 Task: Open Card Merger and Acquisition Review in Board Training and Development to Workspace Customer Success and add a team member Softage.2@softage.net, a label Blue, a checklist E-book Publishing, an attachment from your computer, a color Blue and finally, add a card description 'Review and update company website SEO' and a comment 'We should approach this task with a sense of collaboration and teamwork, leveraging the strengths of each team member to achieve success.'. Add a start date 'Jan 02, 1900' with a due date 'Jan 09, 1900'
Action: Mouse moved to (61, 373)
Screenshot: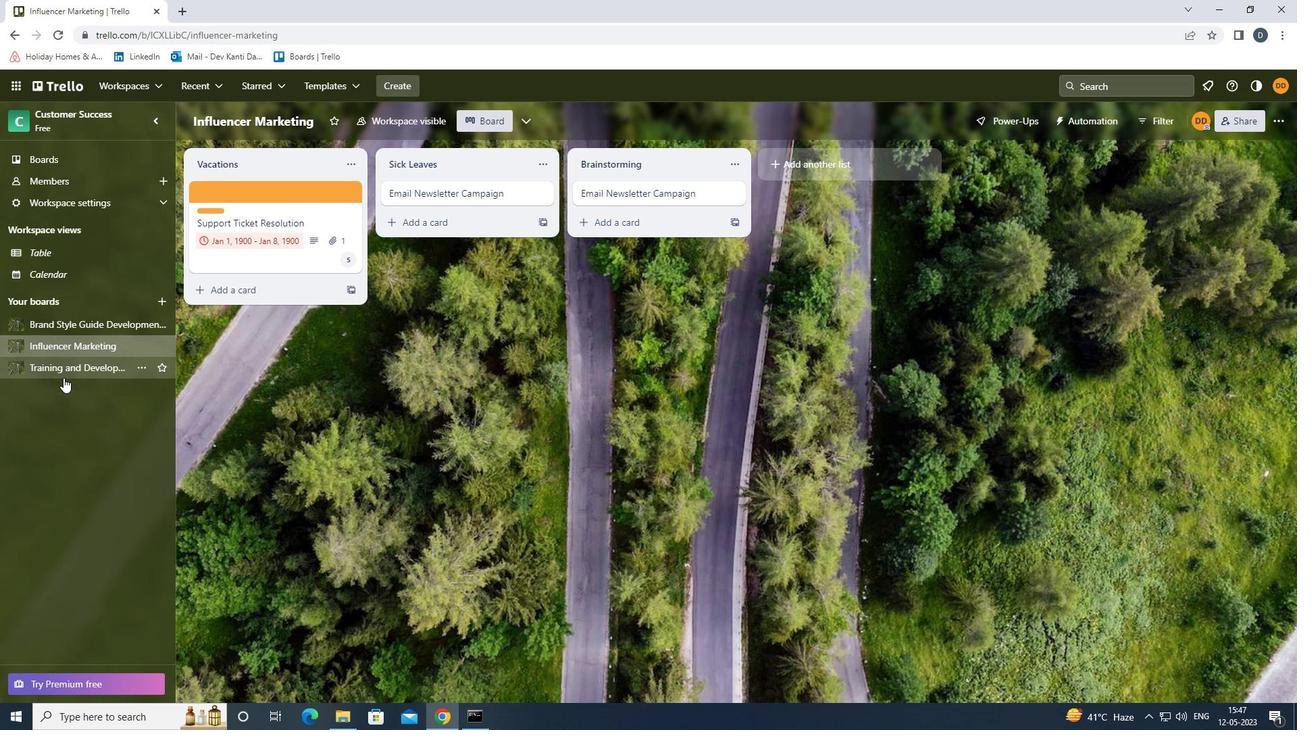 
Action: Mouse pressed left at (61, 373)
Screenshot: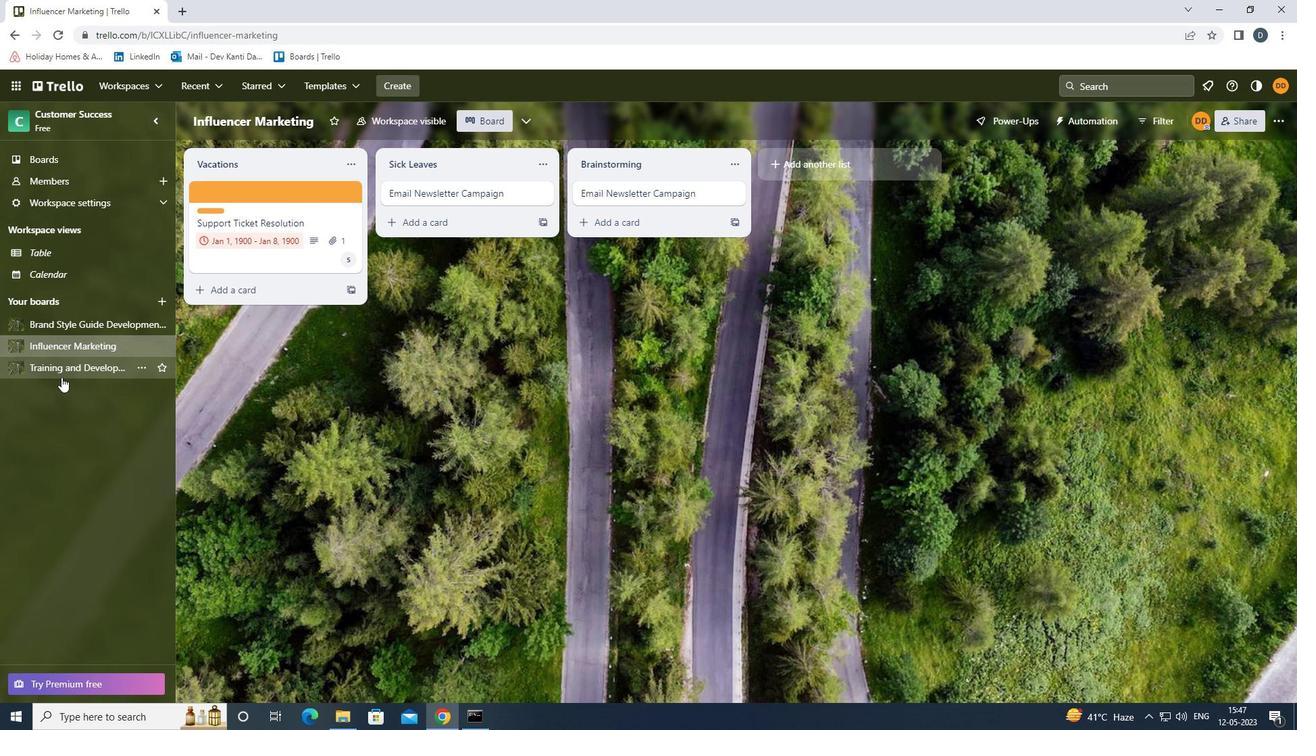 
Action: Mouse moved to (257, 194)
Screenshot: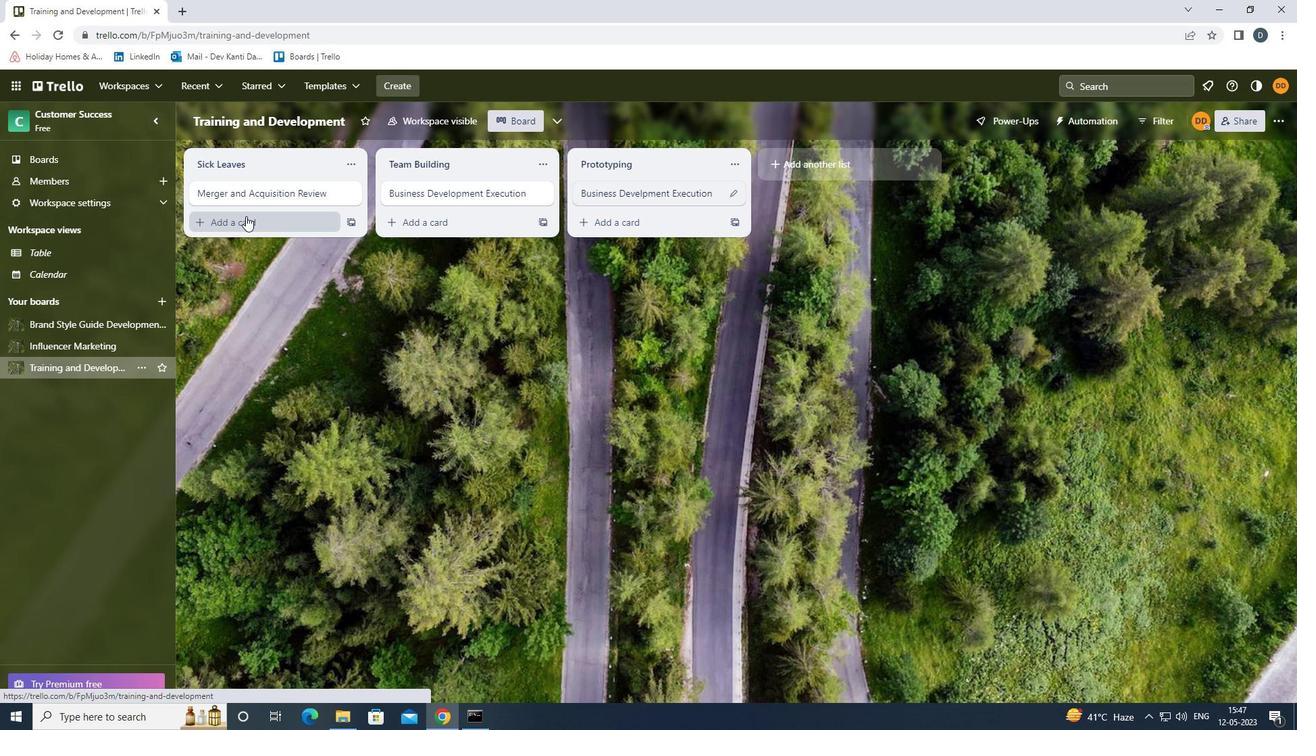 
Action: Mouse pressed left at (257, 194)
Screenshot: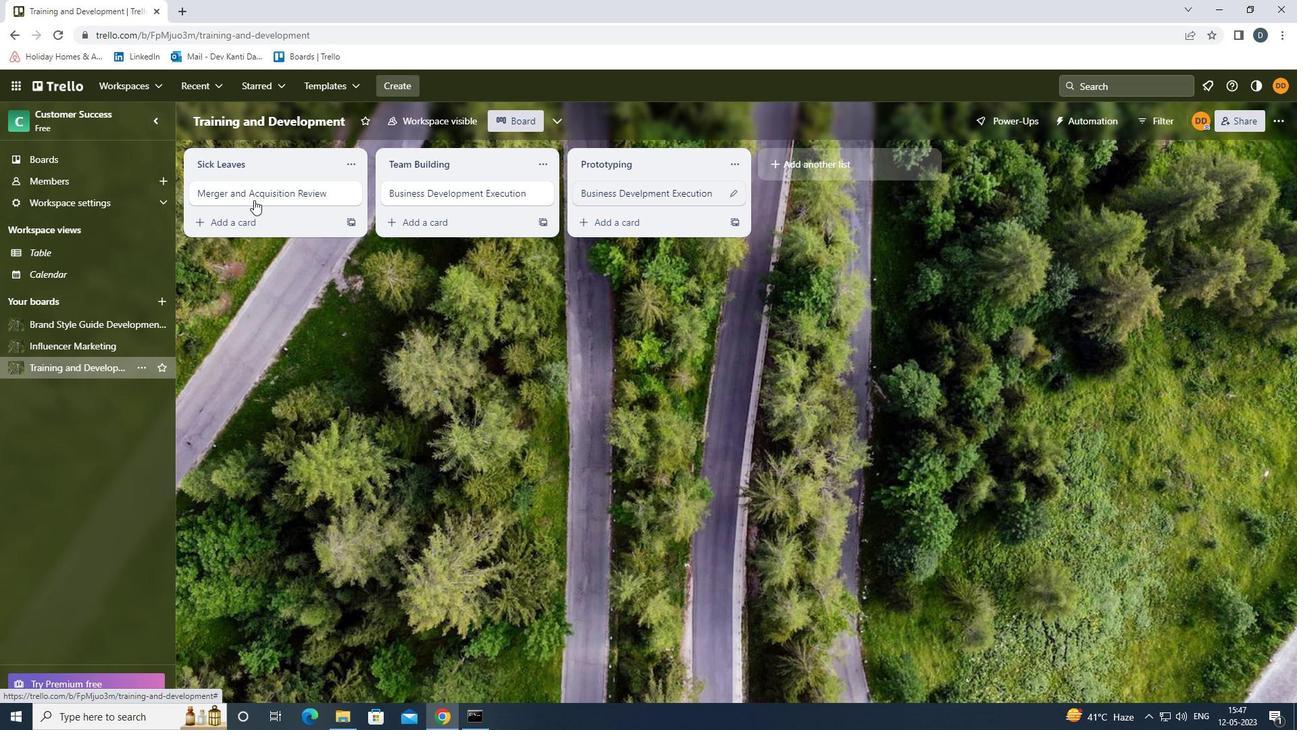 
Action: Mouse moved to (810, 188)
Screenshot: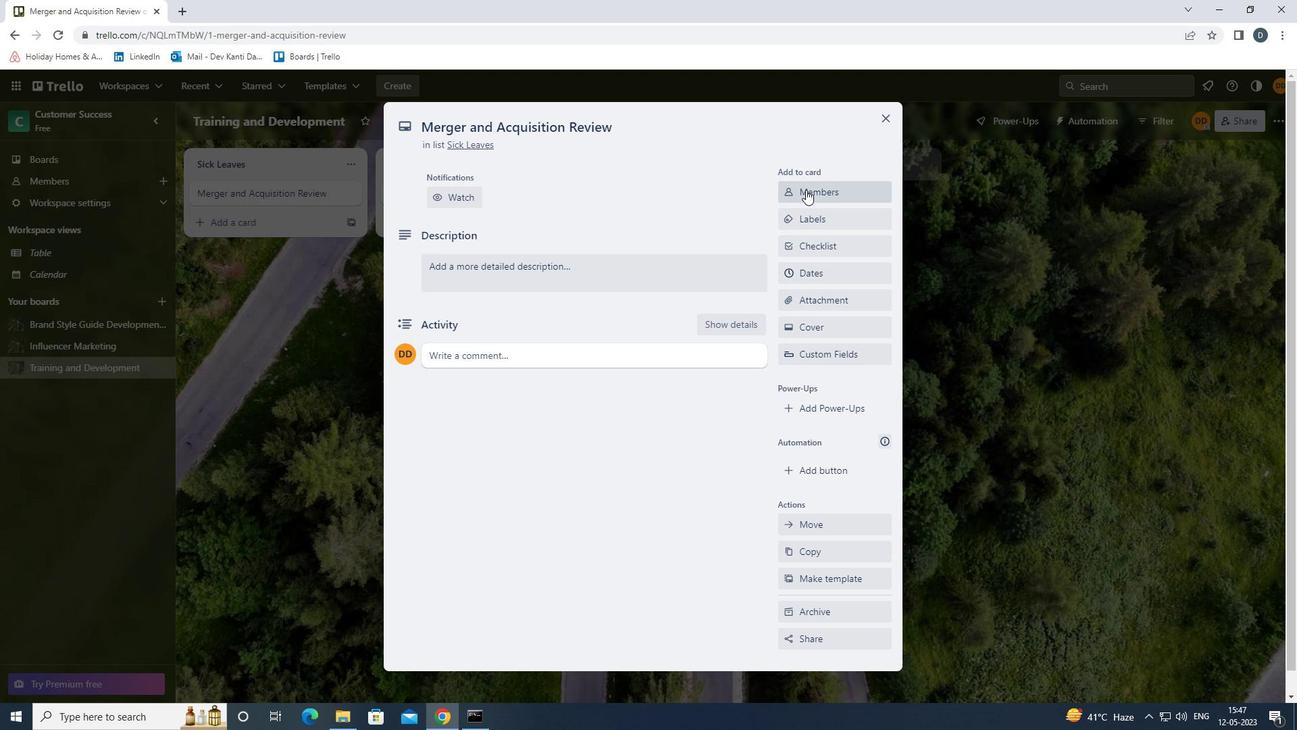 
Action: Mouse pressed left at (810, 188)
Screenshot: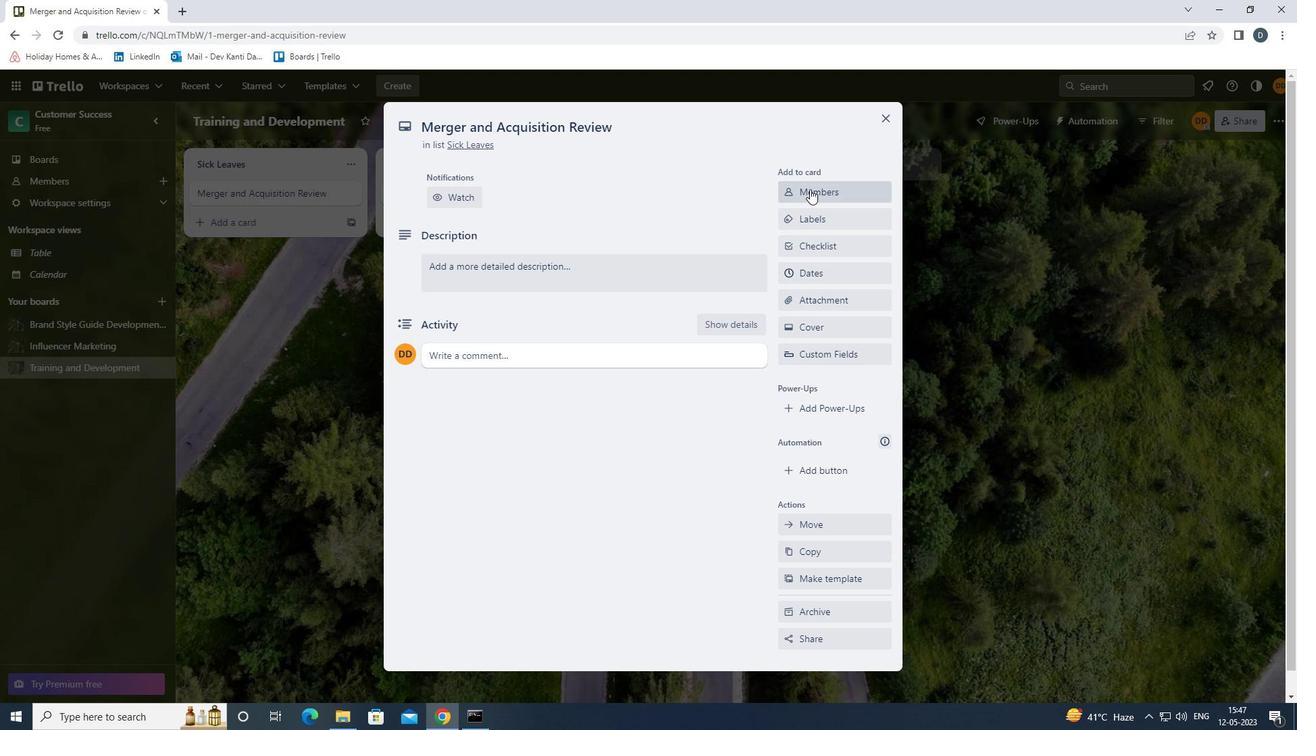 
Action: Mouse moved to (805, 187)
Screenshot: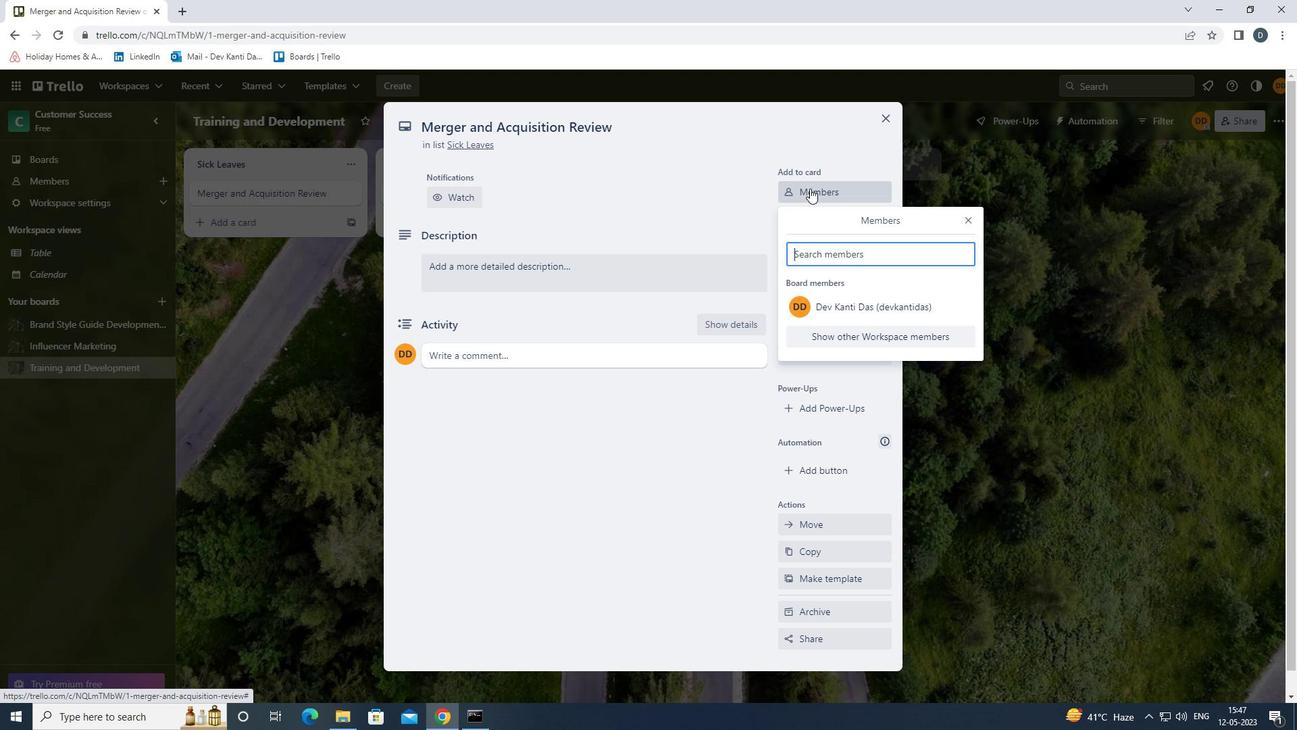 
Action: Key pressed <Key.shift>SOFTAGE.2<Key.shift><Key.shift><Key.shift><Key.shift>@SOFTAGE.NET
Screenshot: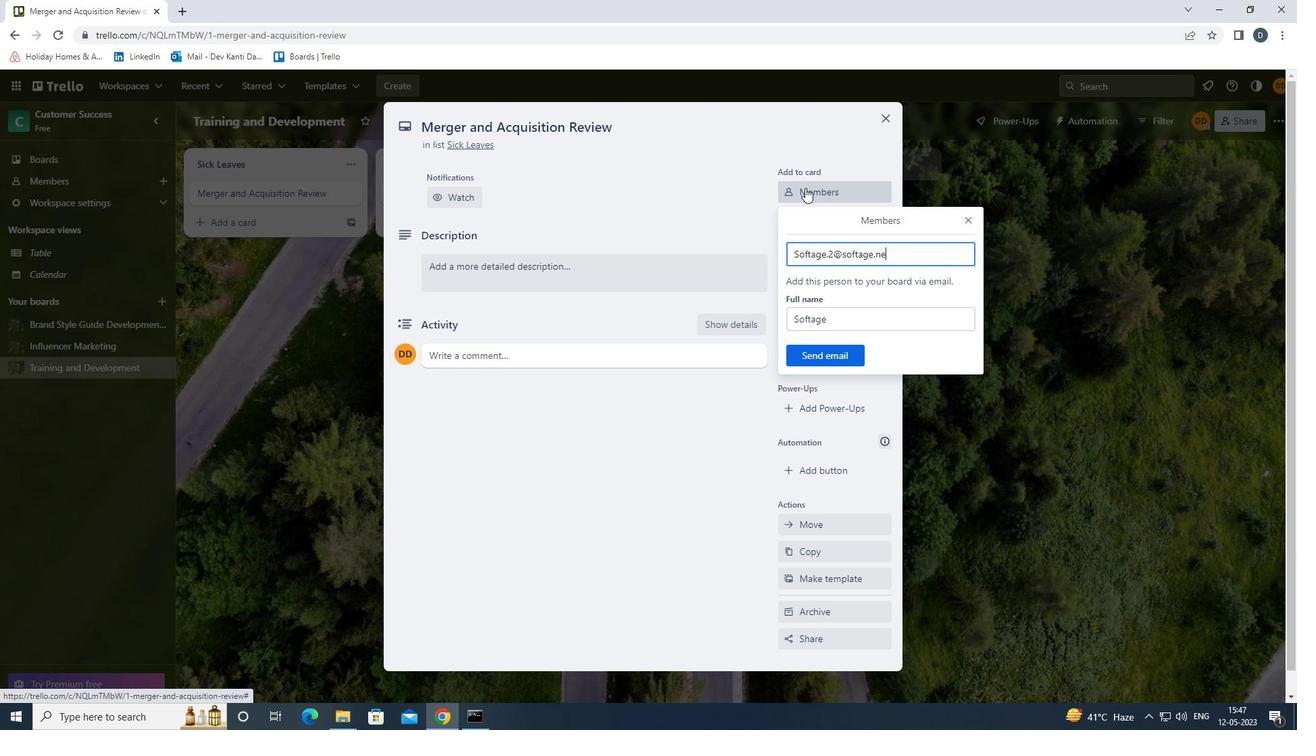 
Action: Mouse moved to (842, 350)
Screenshot: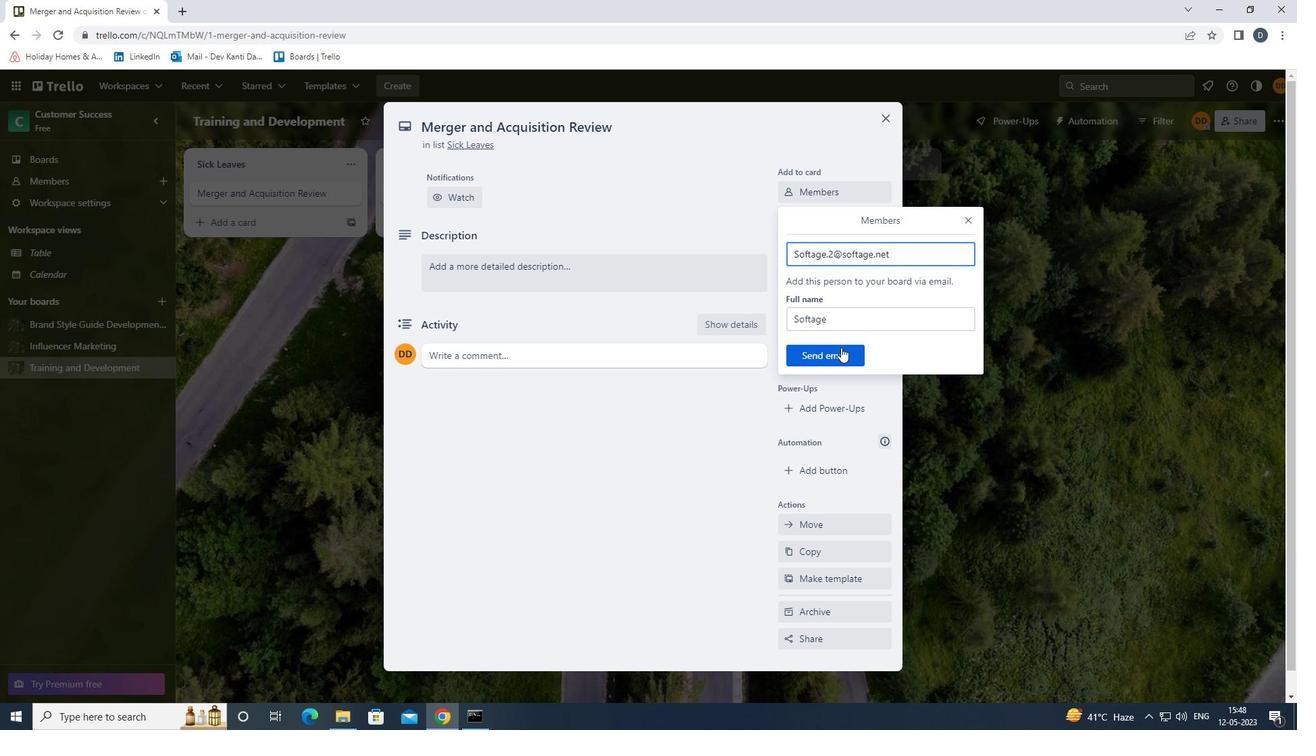 
Action: Mouse pressed left at (842, 350)
Screenshot: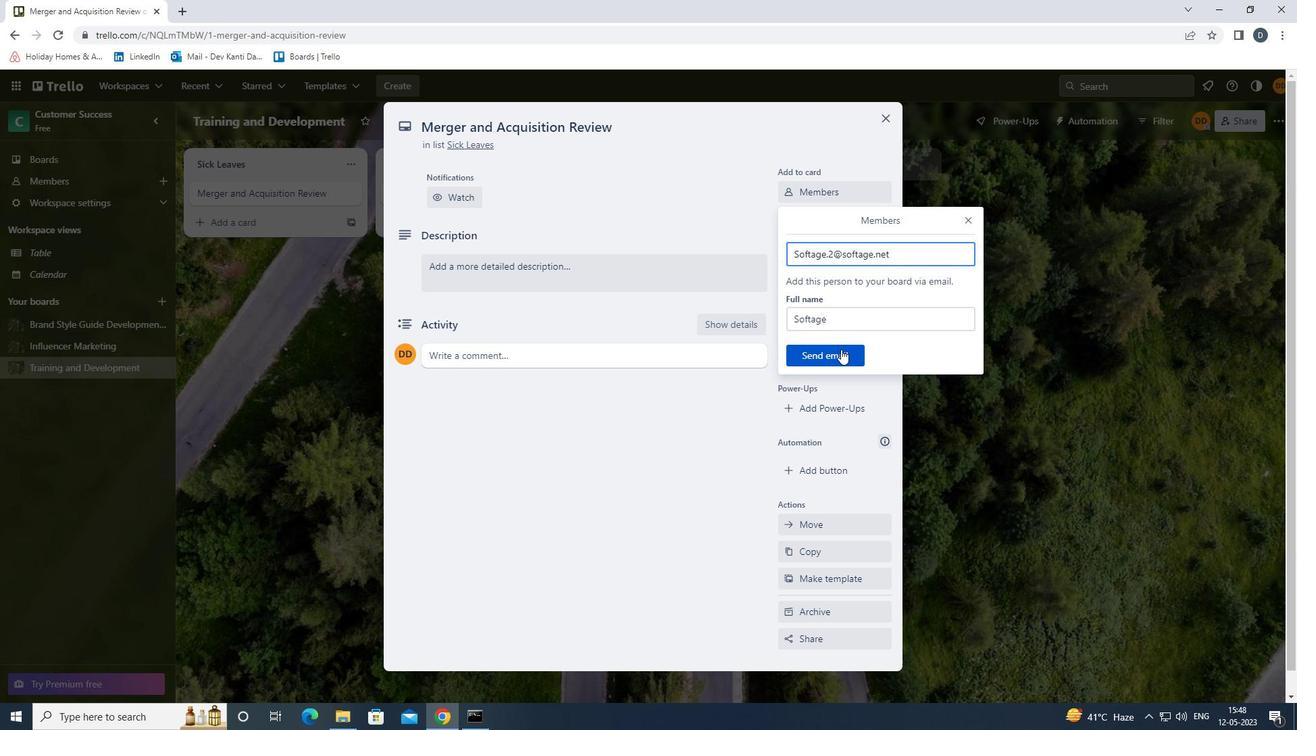 
Action: Mouse moved to (840, 225)
Screenshot: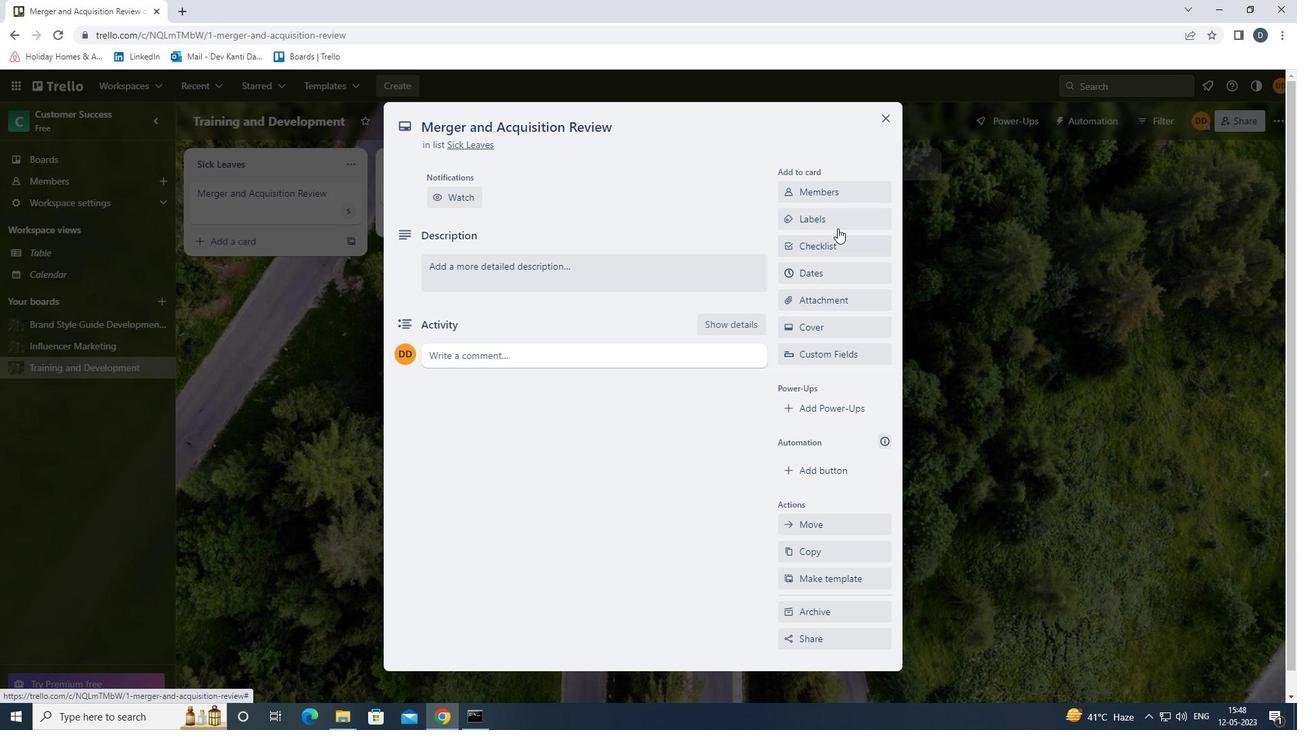 
Action: Mouse pressed left at (840, 225)
Screenshot: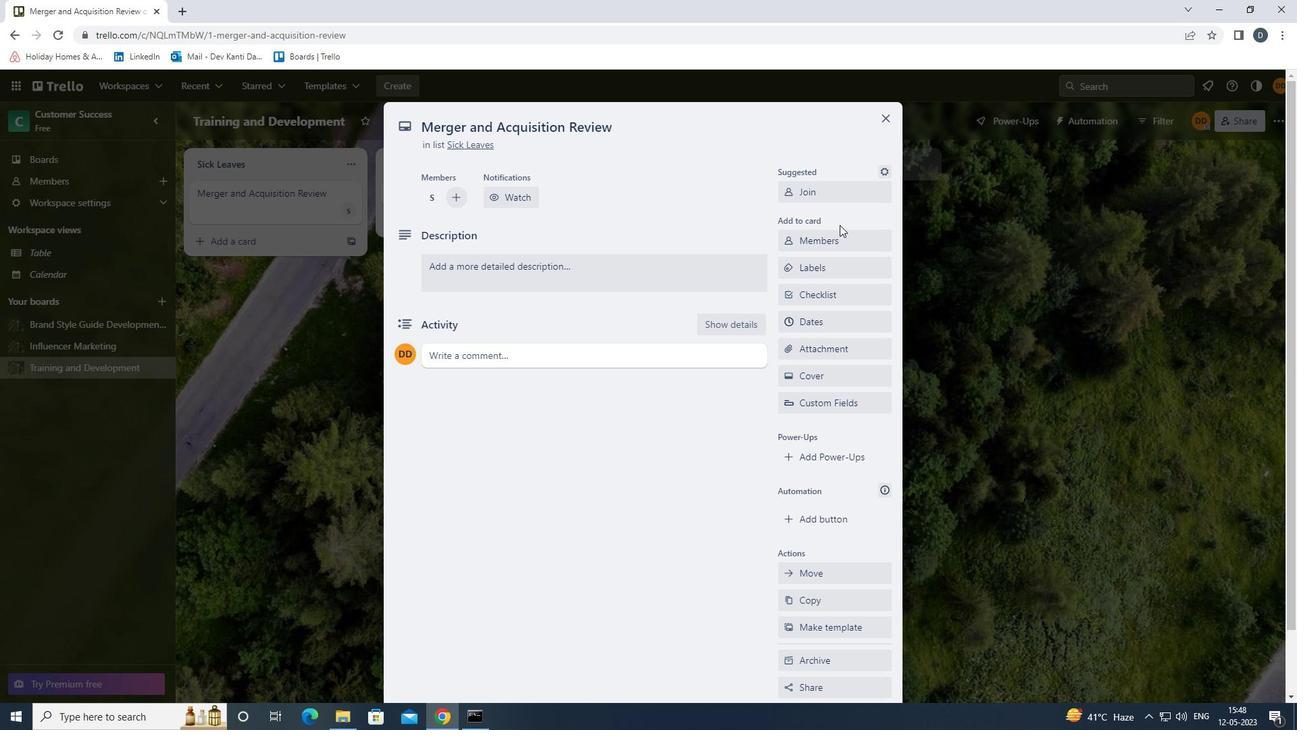 
Action: Mouse moved to (832, 263)
Screenshot: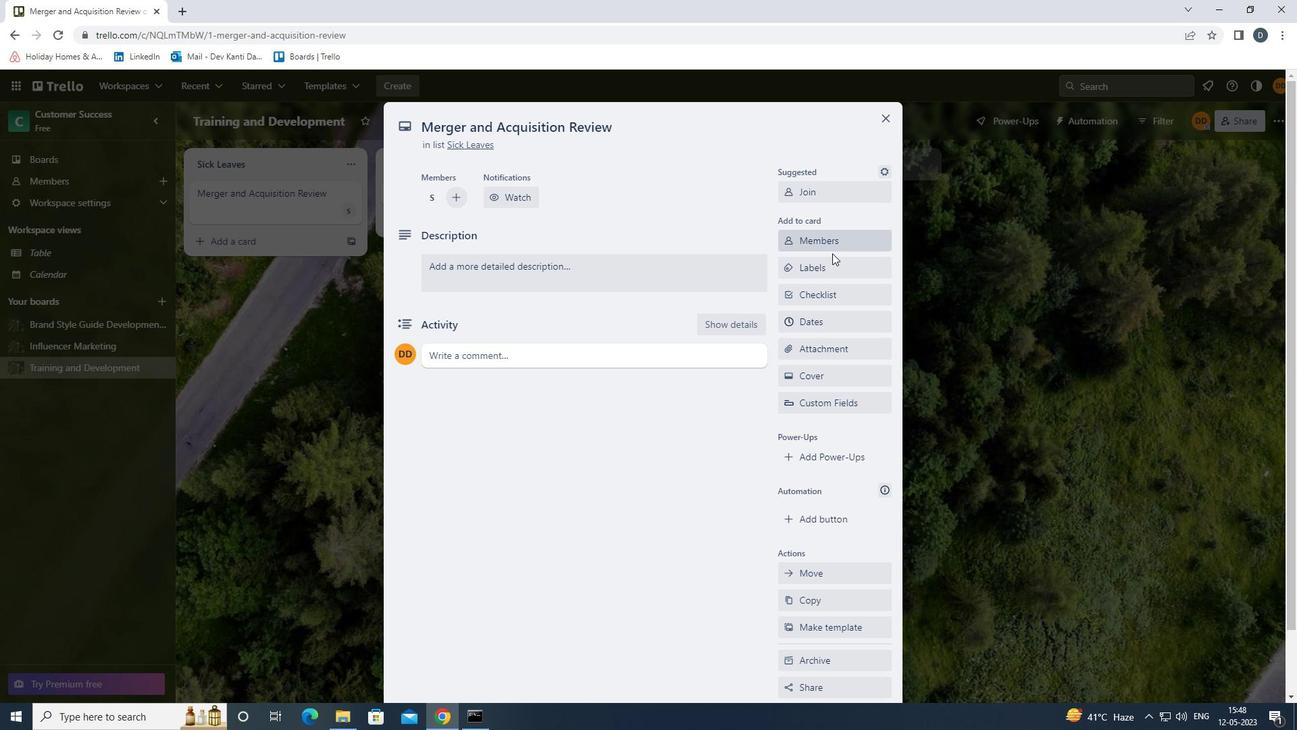 
Action: Mouse pressed left at (832, 263)
Screenshot: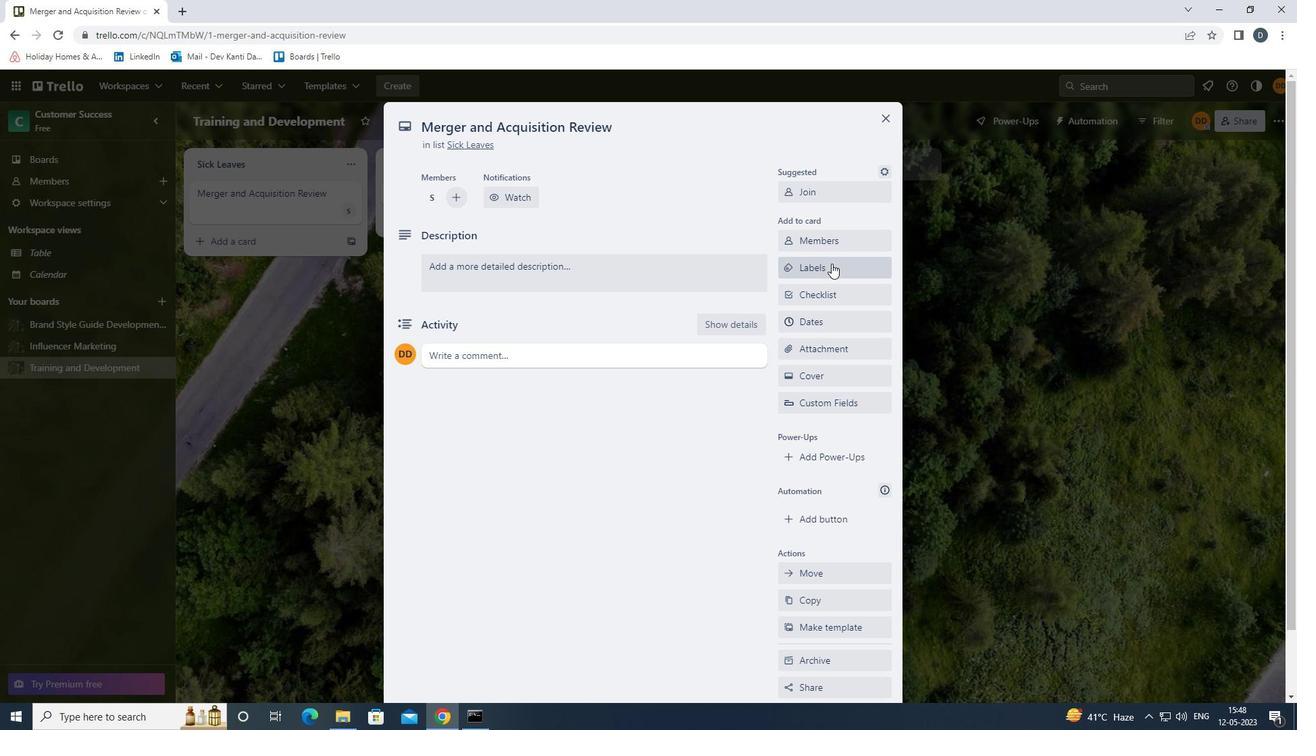 
Action: Mouse moved to (857, 495)
Screenshot: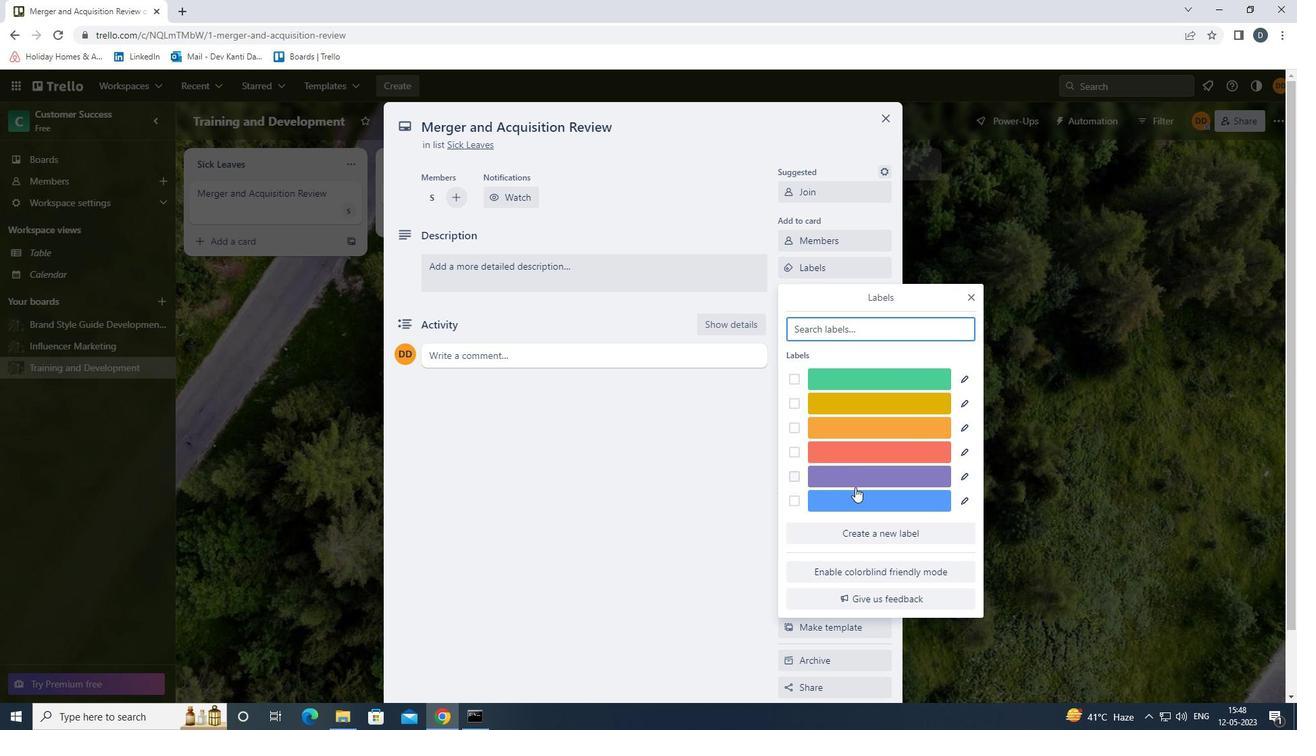 
Action: Mouse pressed left at (857, 495)
Screenshot: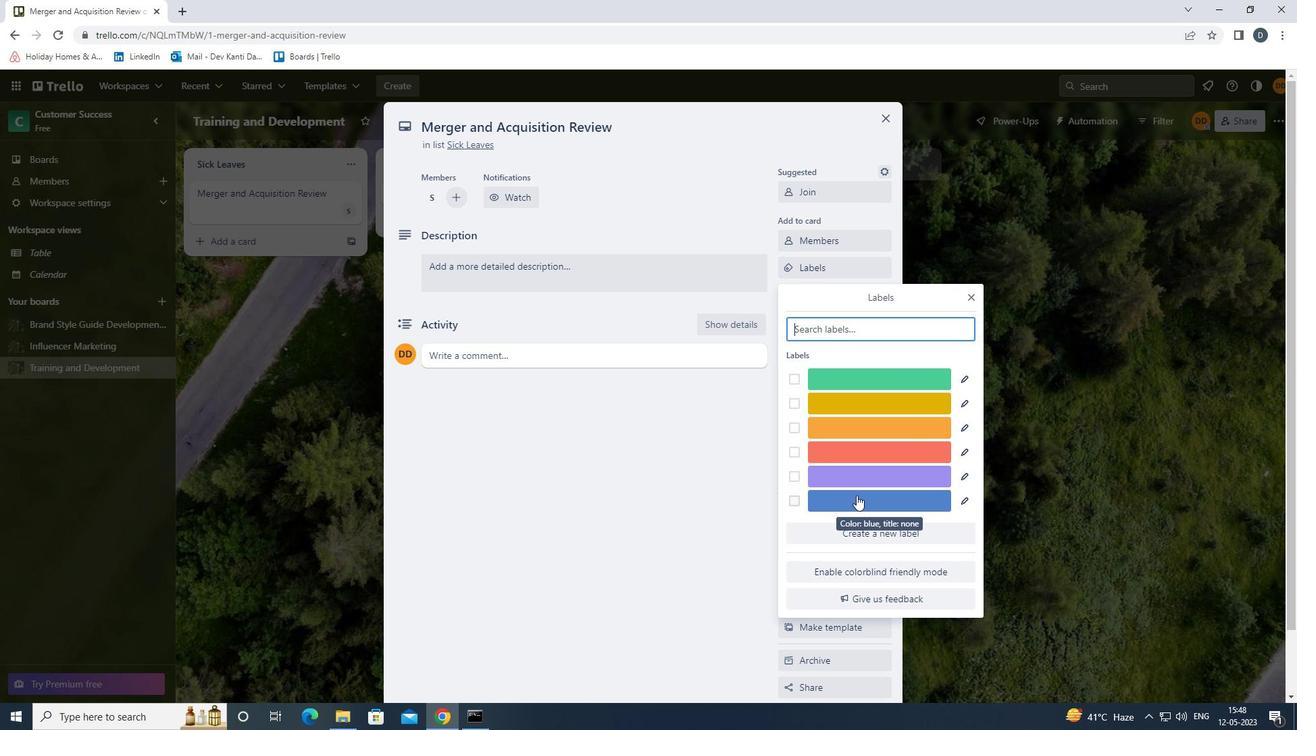 
Action: Mouse moved to (973, 300)
Screenshot: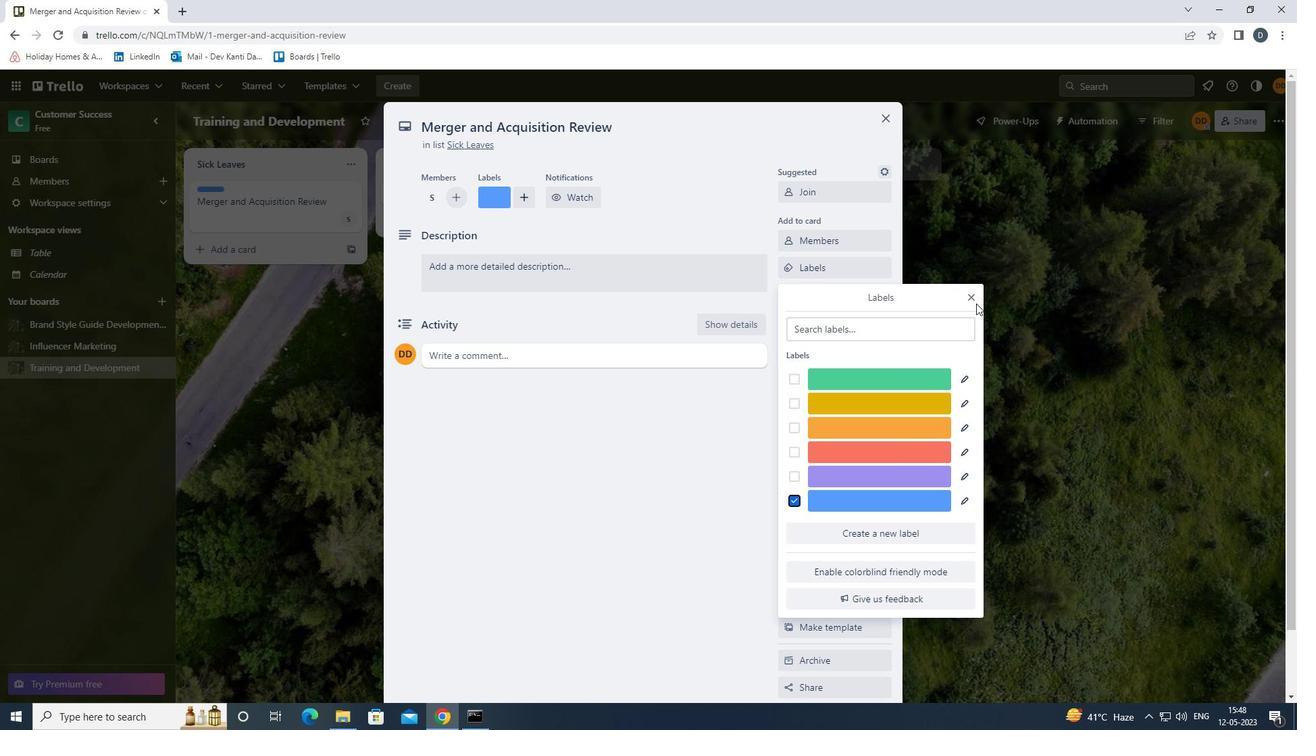 
Action: Mouse pressed left at (973, 300)
Screenshot: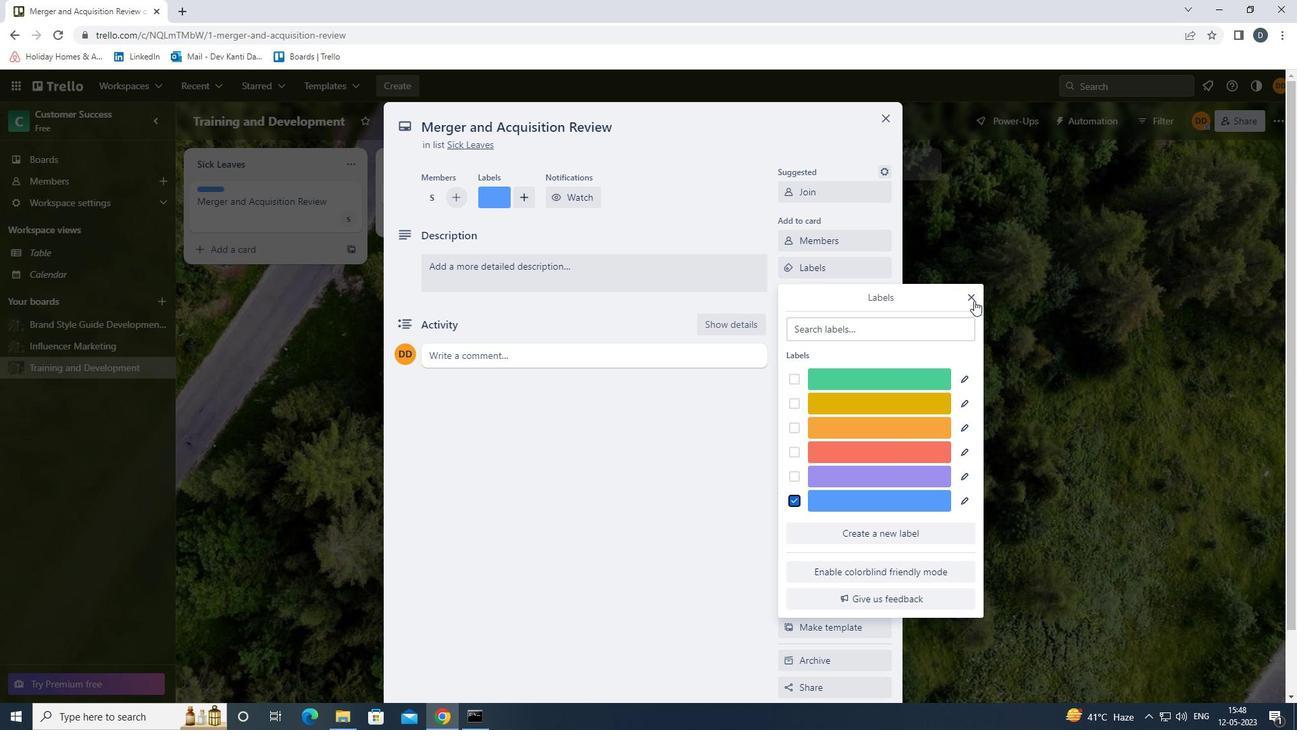 
Action: Mouse moved to (873, 299)
Screenshot: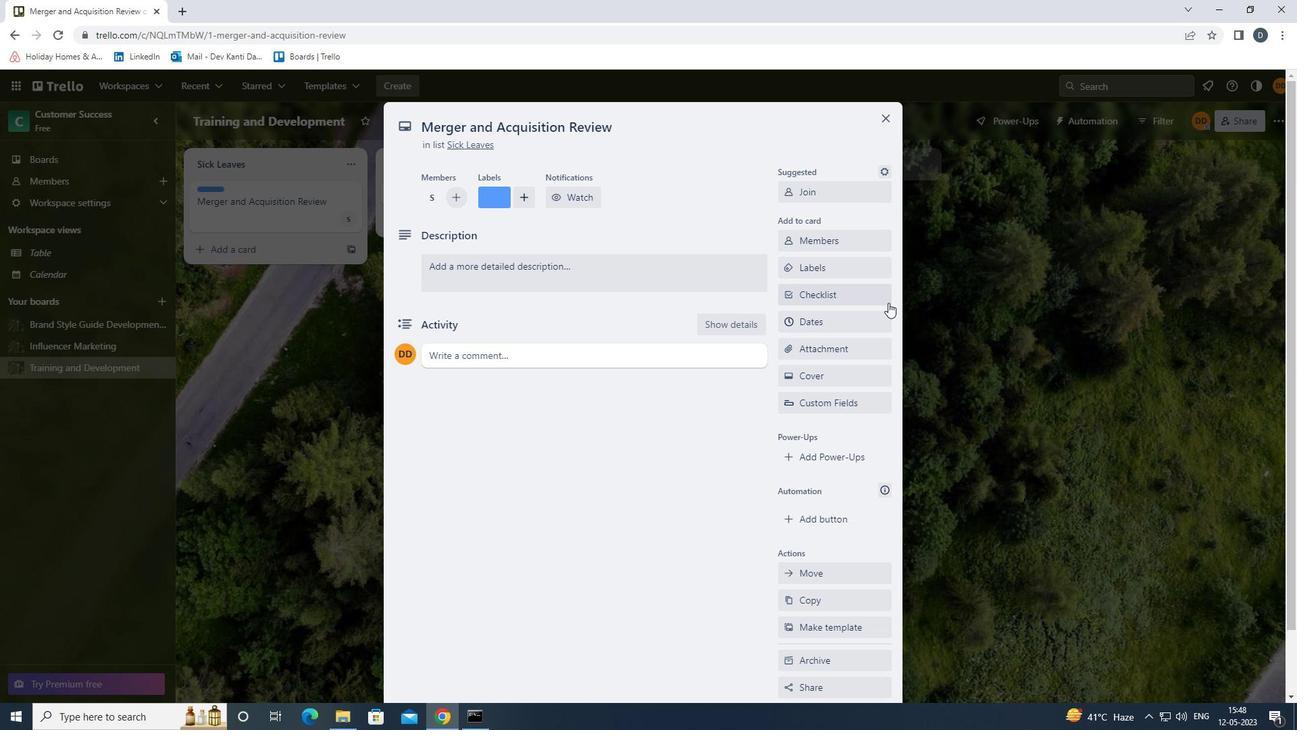 
Action: Mouse pressed left at (873, 299)
Screenshot: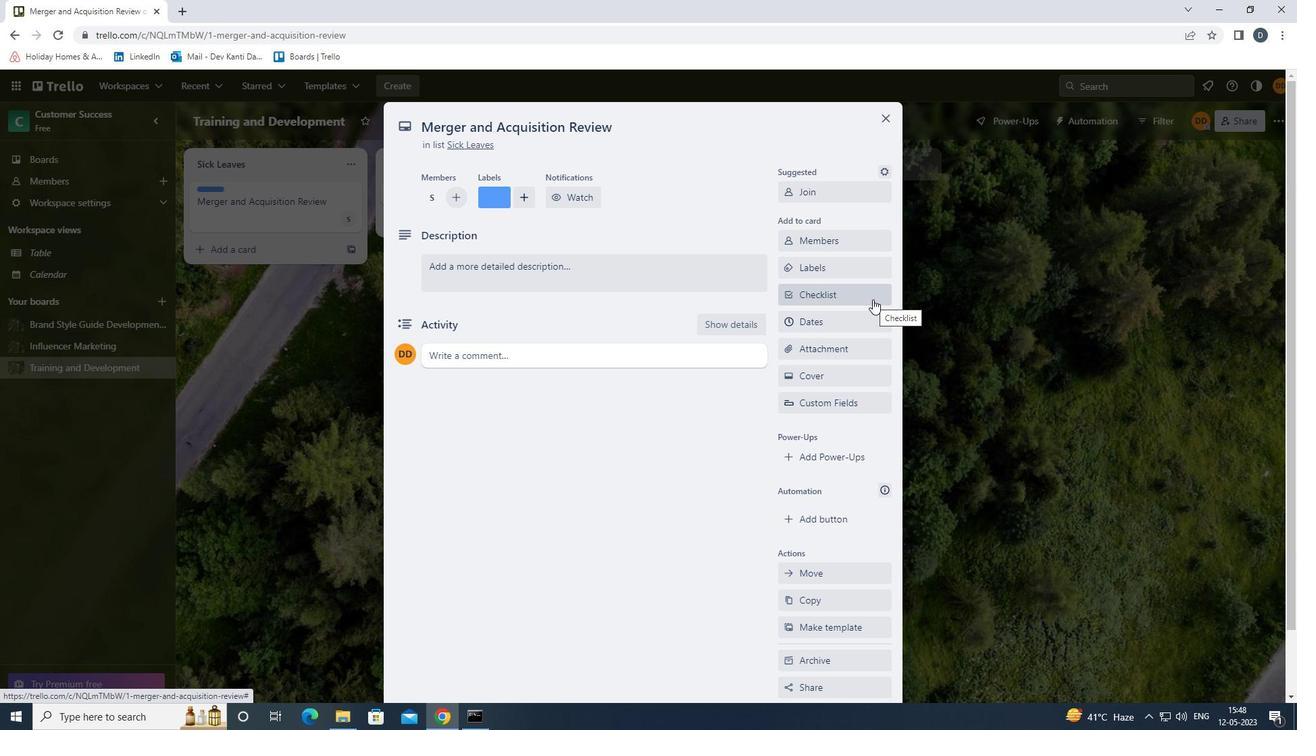 
Action: Key pressed <Key.shift><Key.shift><Key.shift><Key.shift><Key.shift><Key.shift><Key.shift><Key.shift><Key.shift><Key.shift><Key.shift>E-<Key.shift>BOK<Key.backspace>OK<Key.space><Key.shift>PUBLISHING<Key.enter>
Screenshot: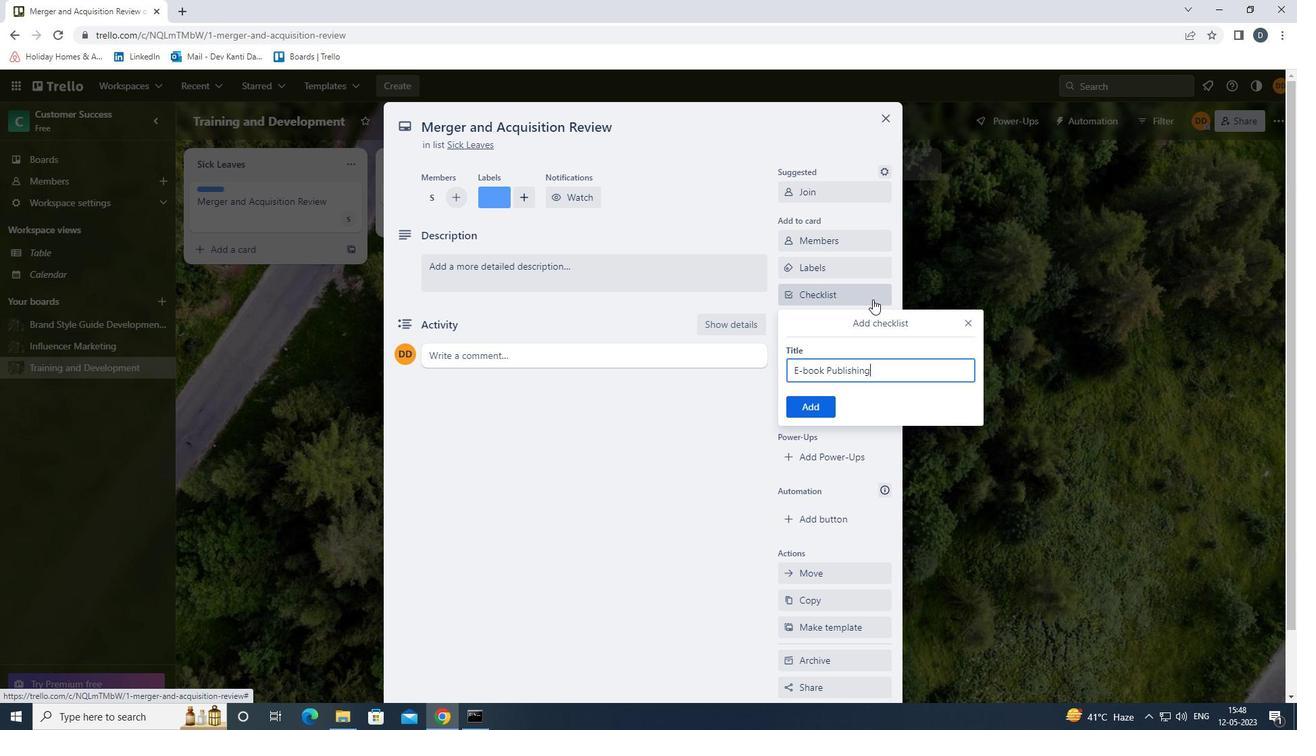 
Action: Mouse moved to (863, 350)
Screenshot: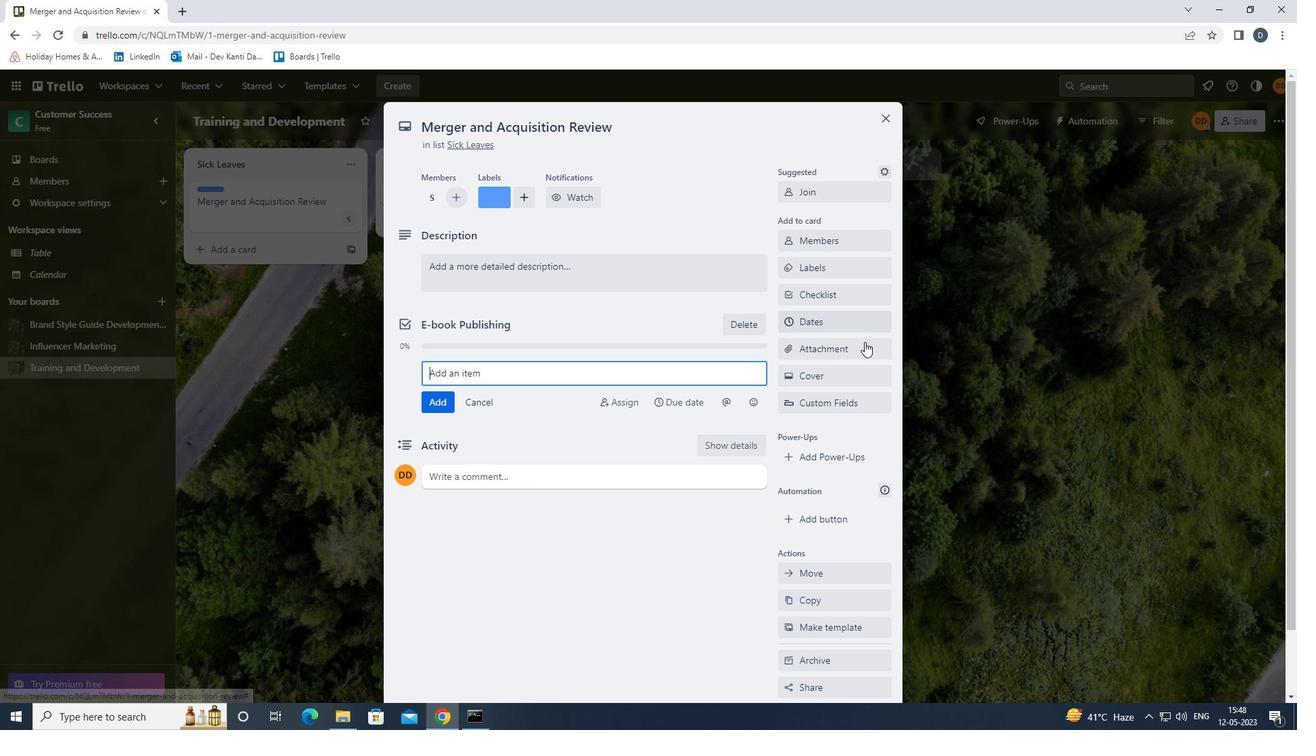 
Action: Mouse pressed left at (863, 350)
Screenshot: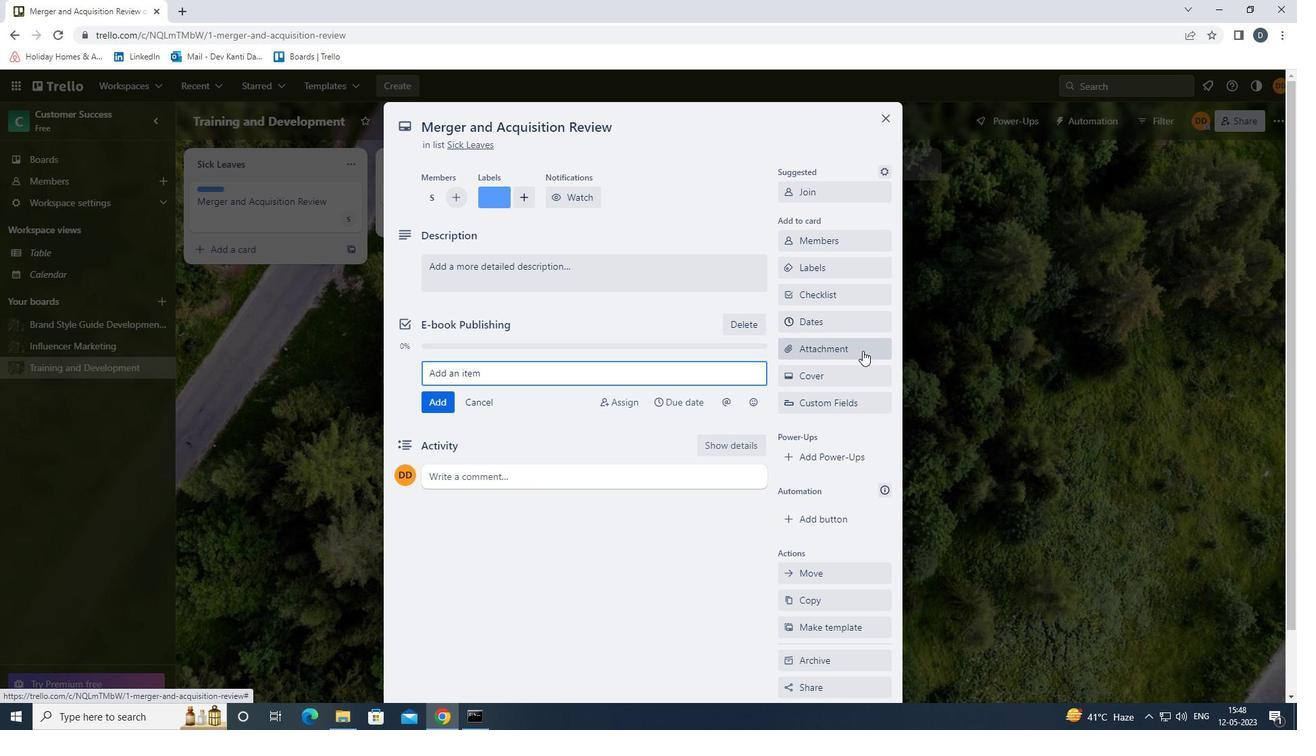 
Action: Mouse moved to (847, 406)
Screenshot: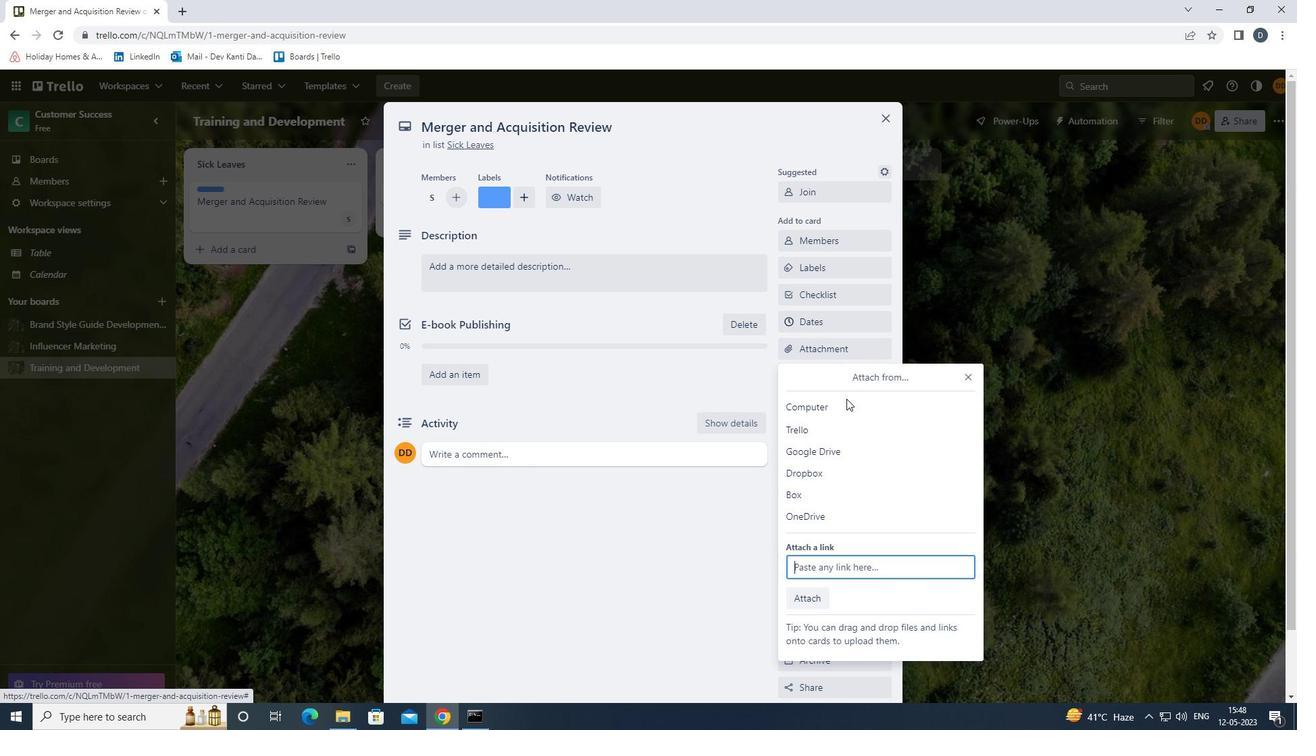 
Action: Mouse pressed left at (847, 406)
Screenshot: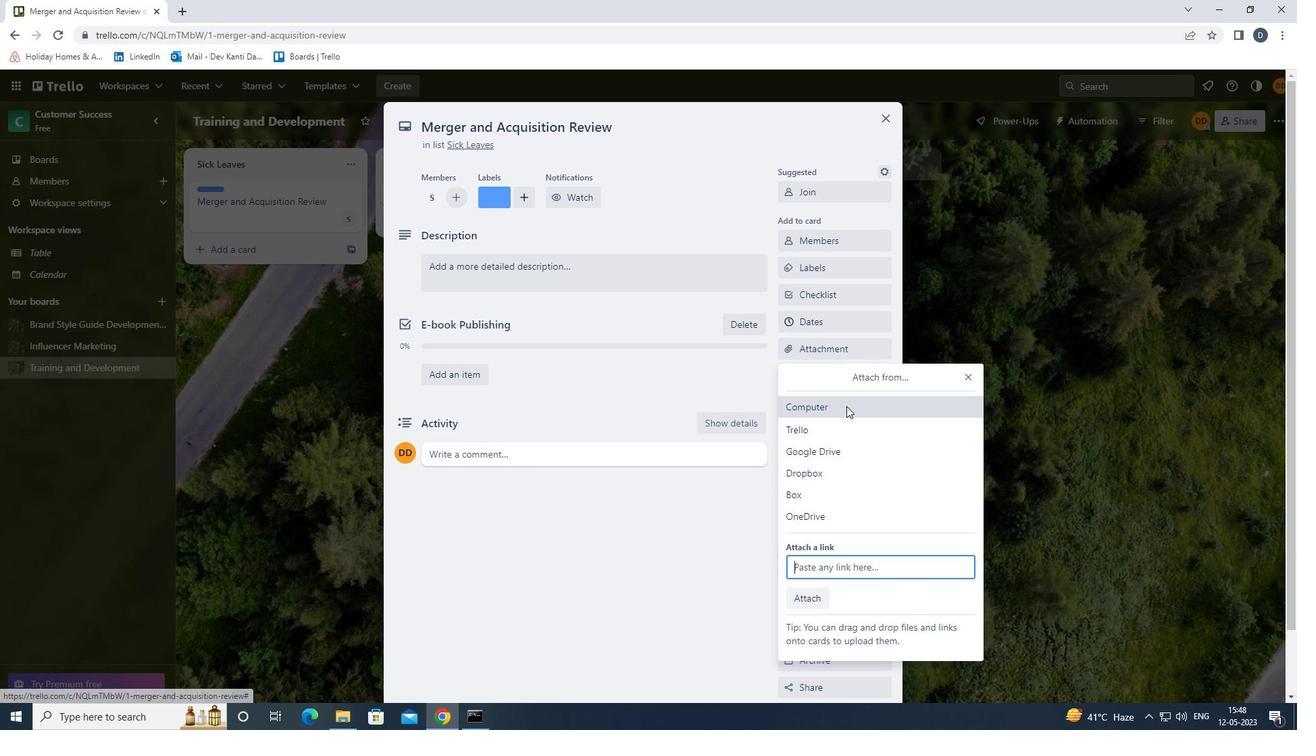 
Action: Mouse moved to (225, 153)
Screenshot: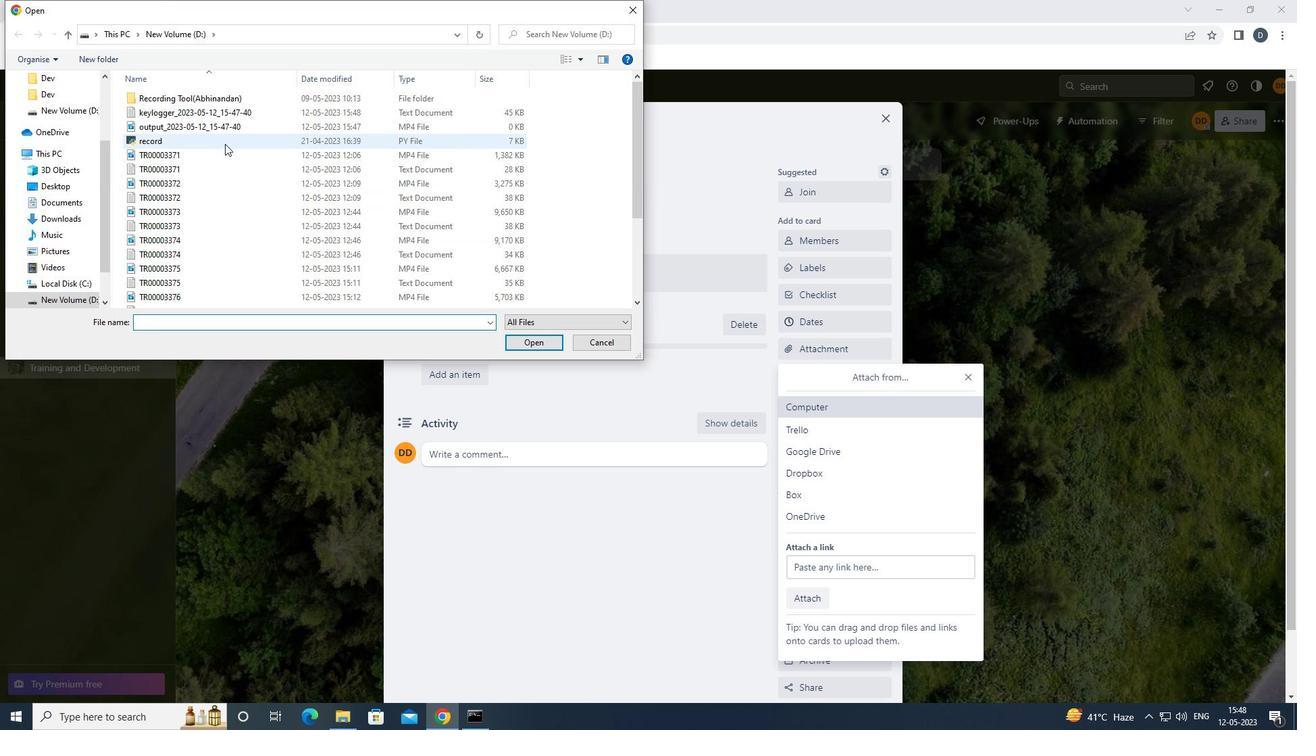 
Action: Mouse pressed left at (225, 153)
Screenshot: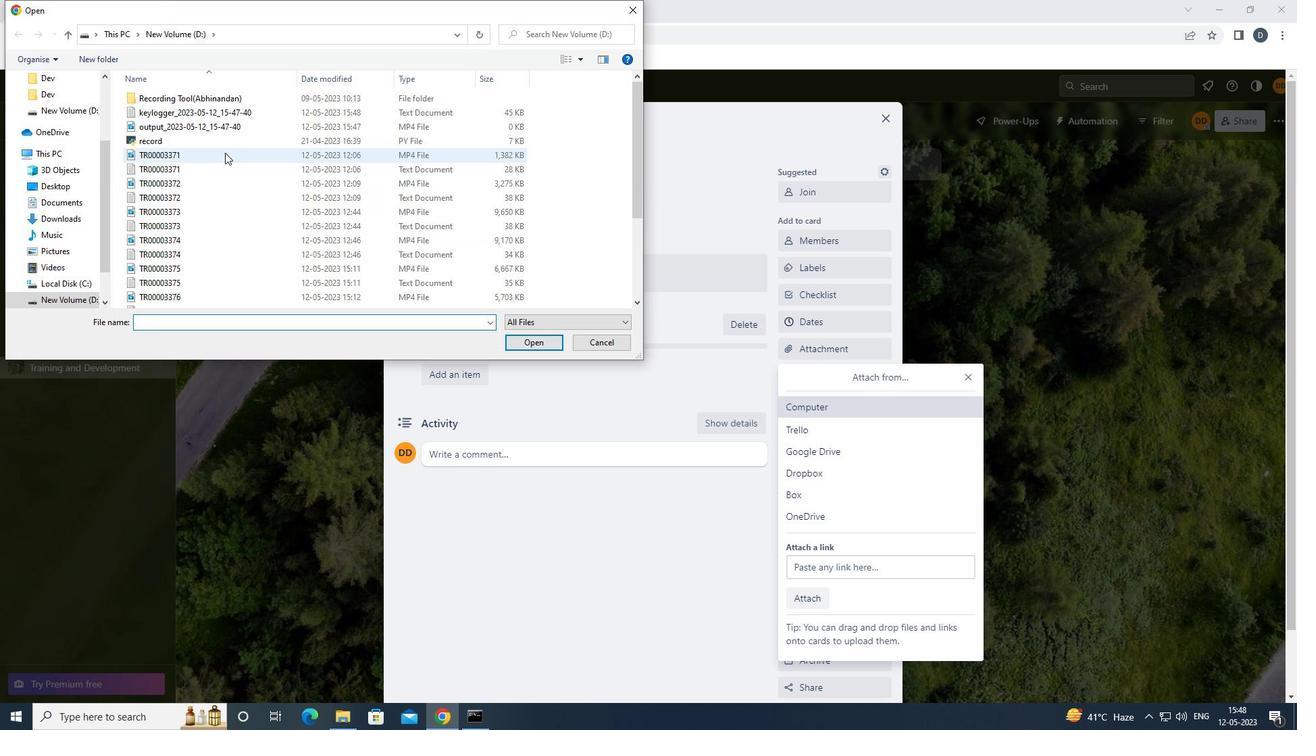 
Action: Mouse moved to (541, 347)
Screenshot: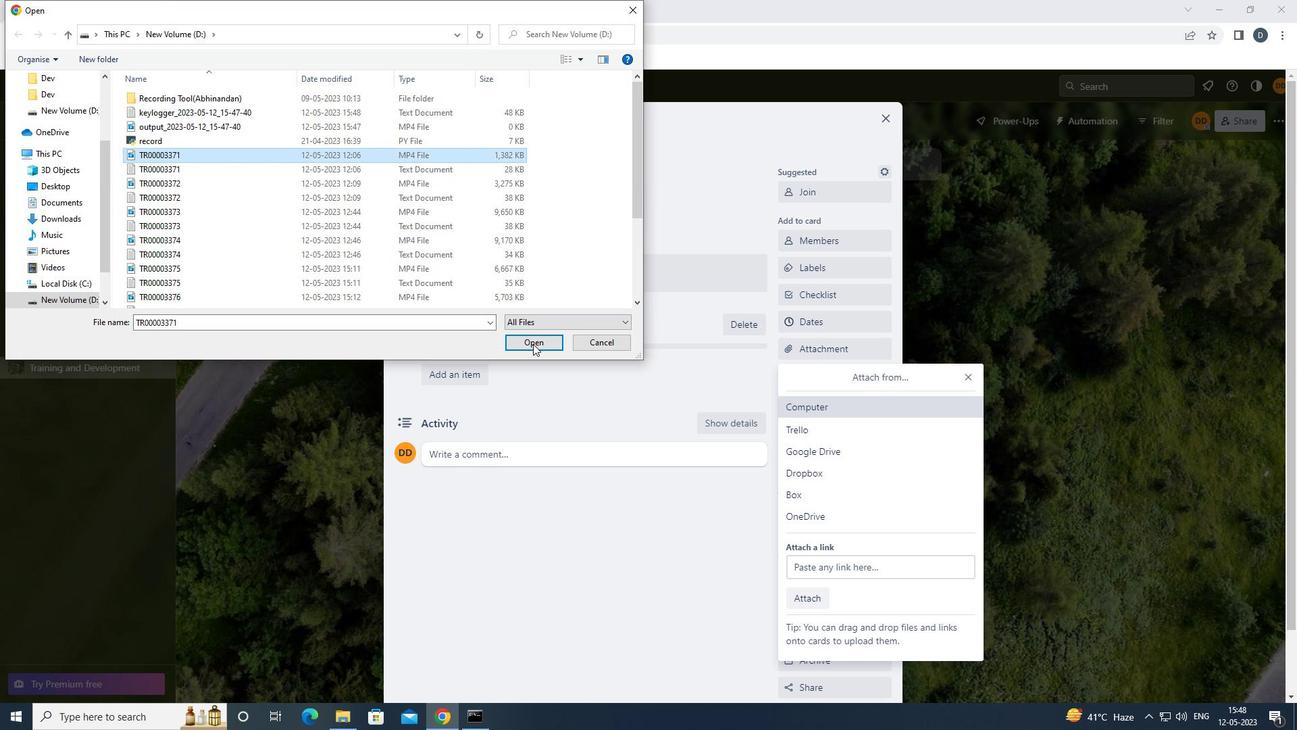 
Action: Mouse pressed left at (541, 347)
Screenshot: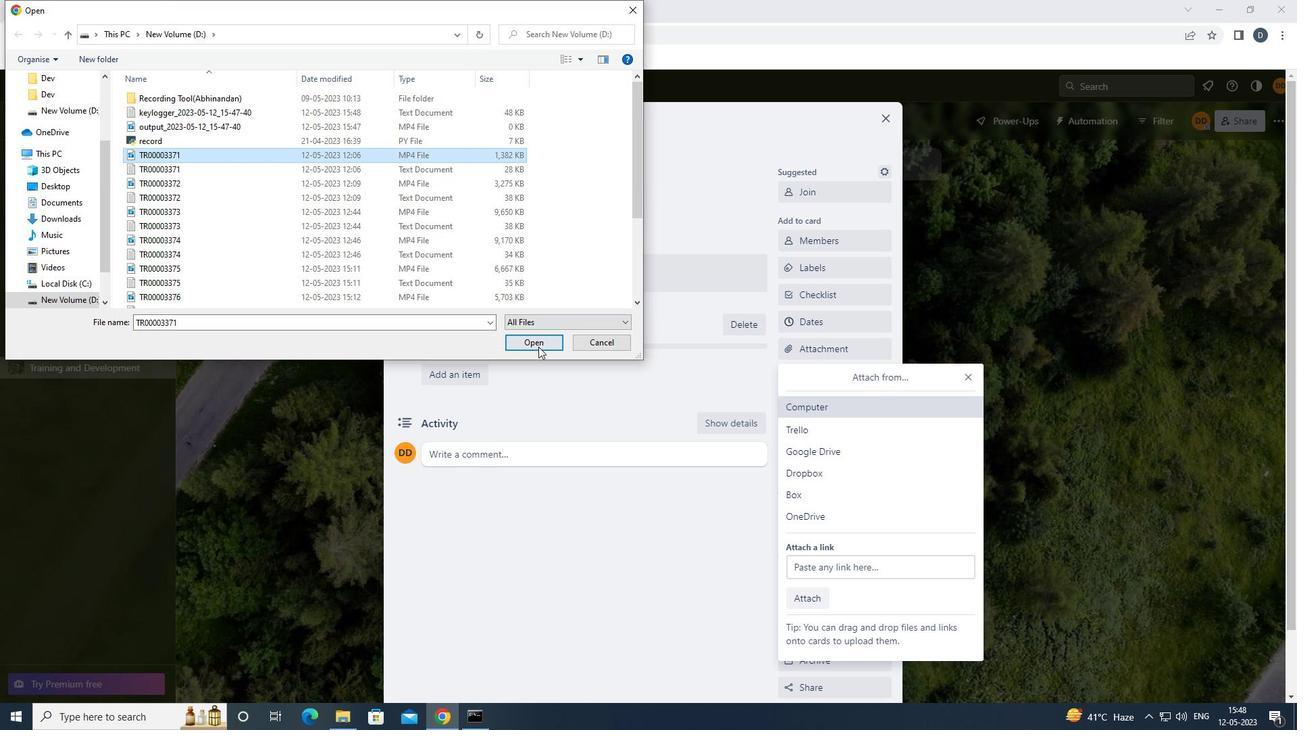 
Action: Mouse moved to (832, 379)
Screenshot: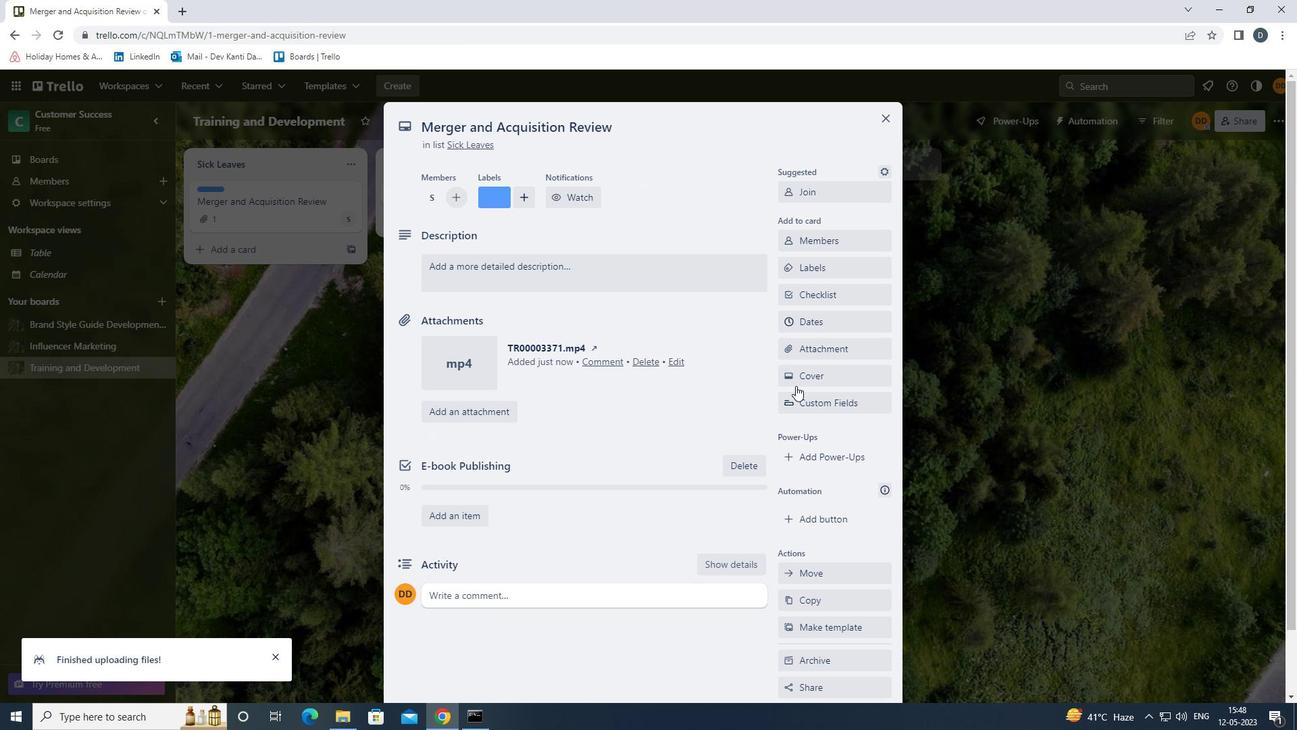 
Action: Mouse pressed left at (832, 379)
Screenshot: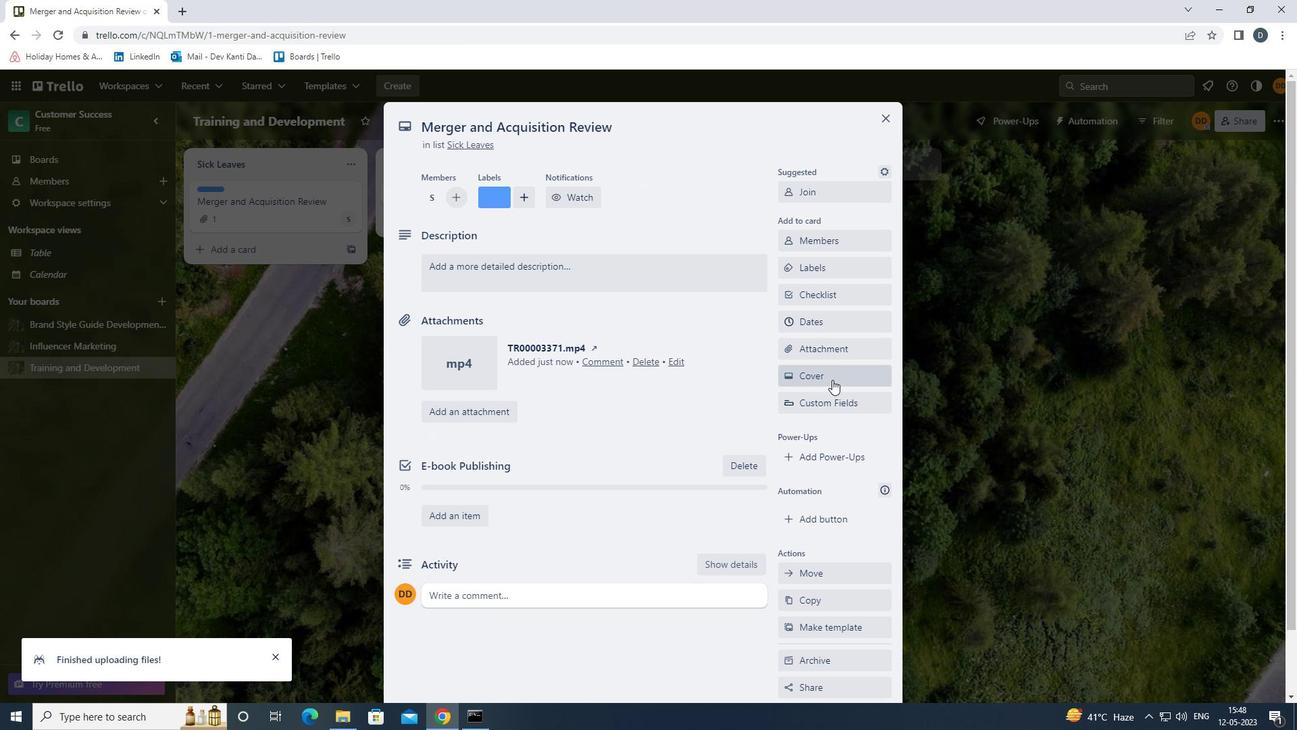 
Action: Mouse moved to (807, 456)
Screenshot: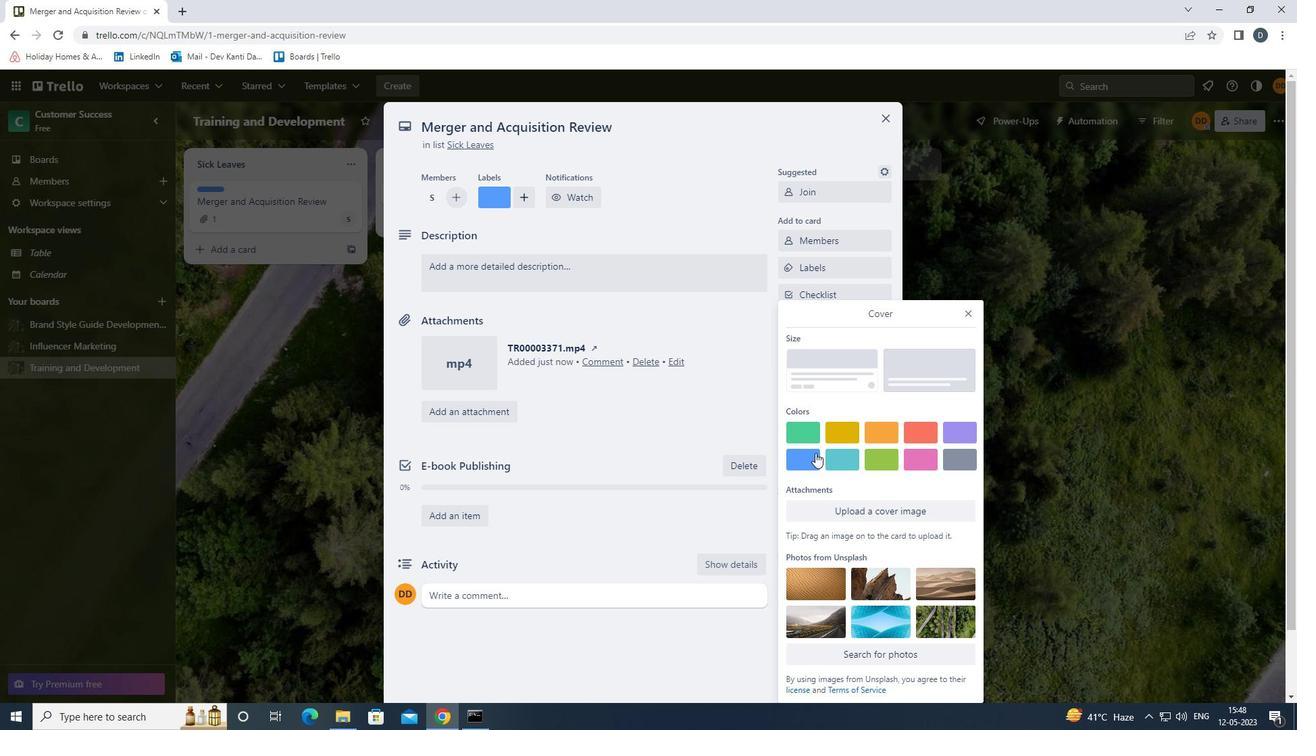 
Action: Mouse pressed left at (807, 456)
Screenshot: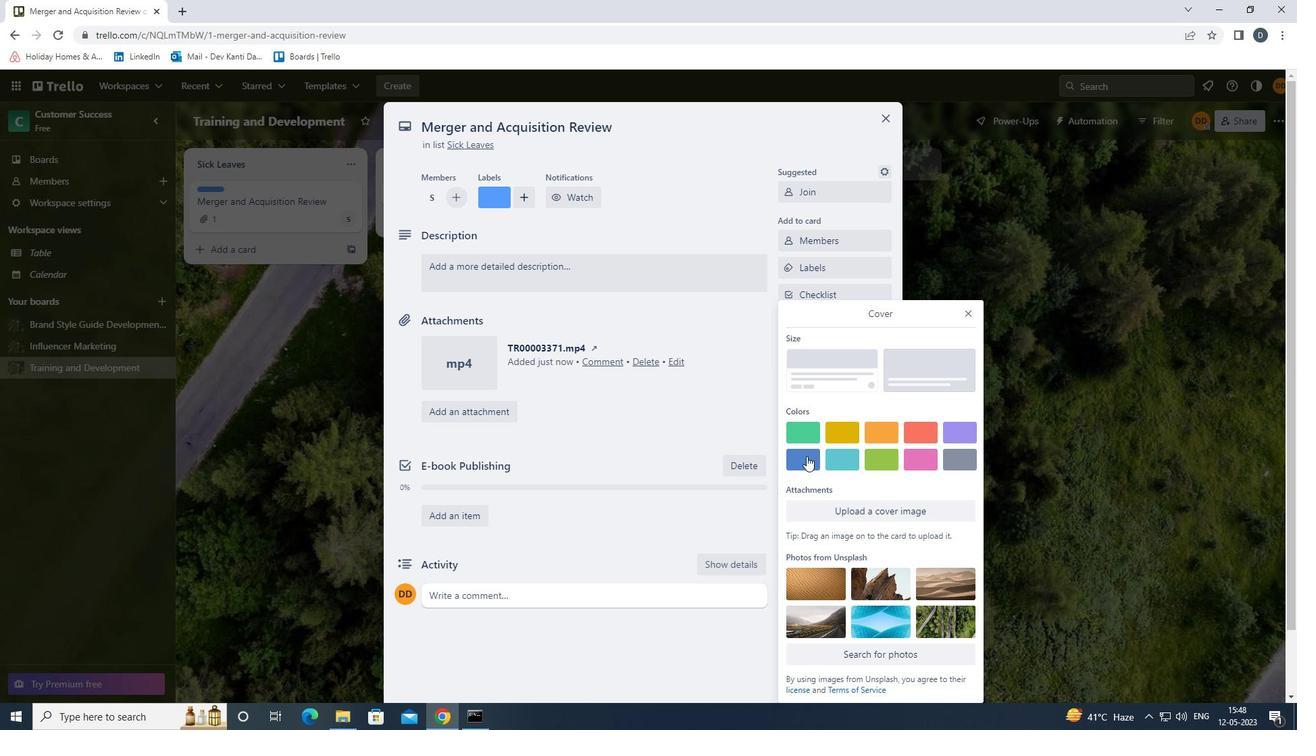 
Action: Mouse moved to (966, 287)
Screenshot: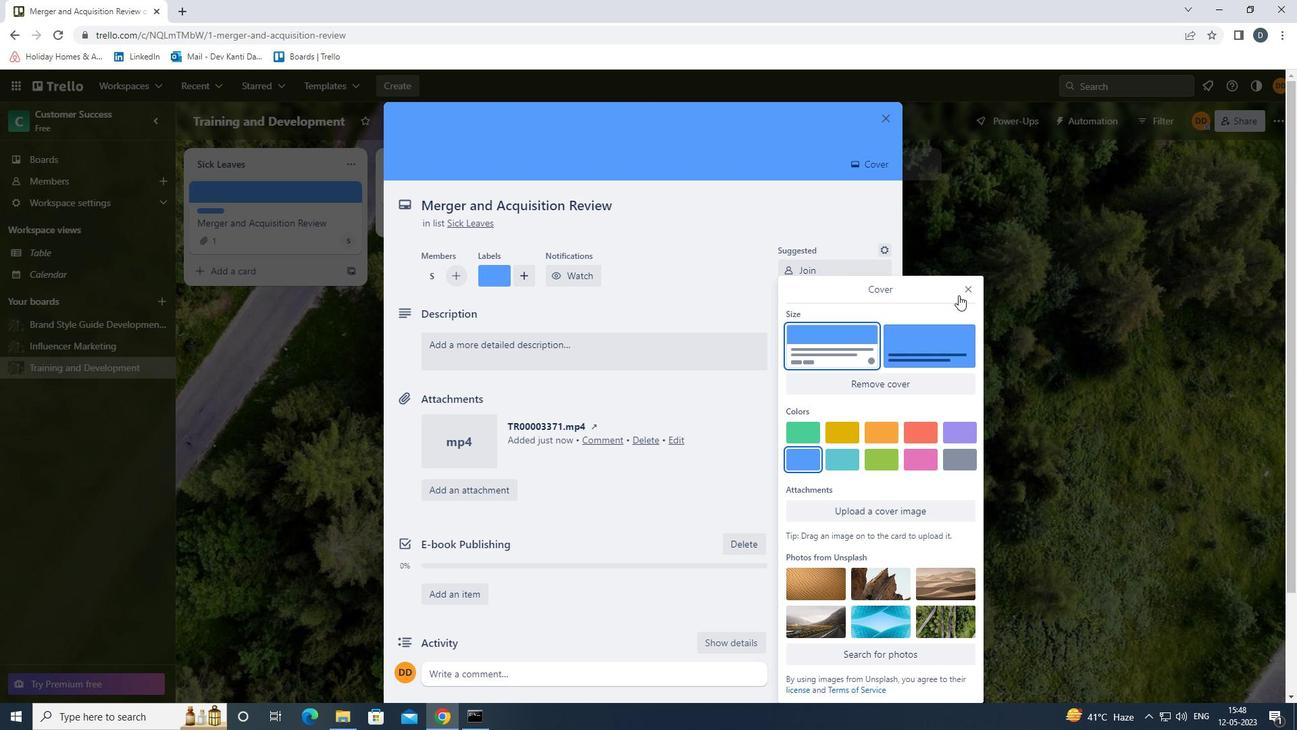 
Action: Mouse pressed left at (966, 287)
Screenshot: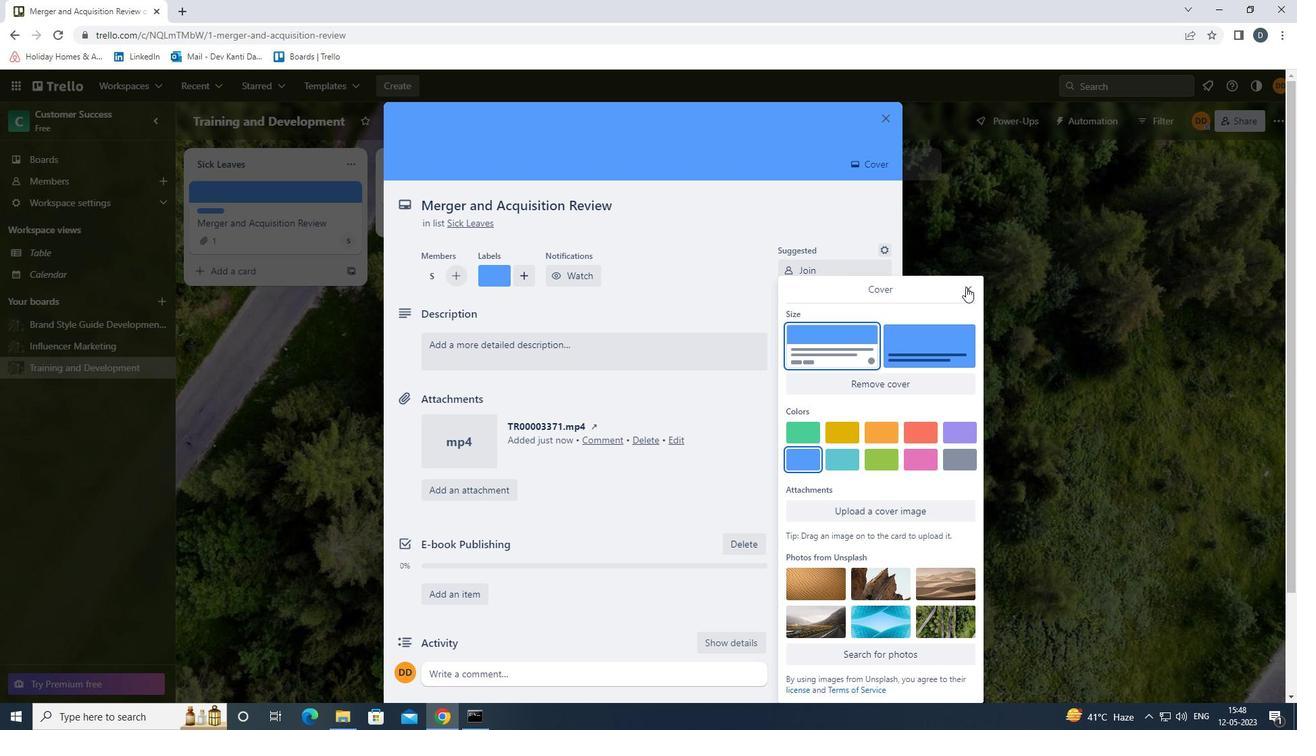 
Action: Mouse moved to (691, 364)
Screenshot: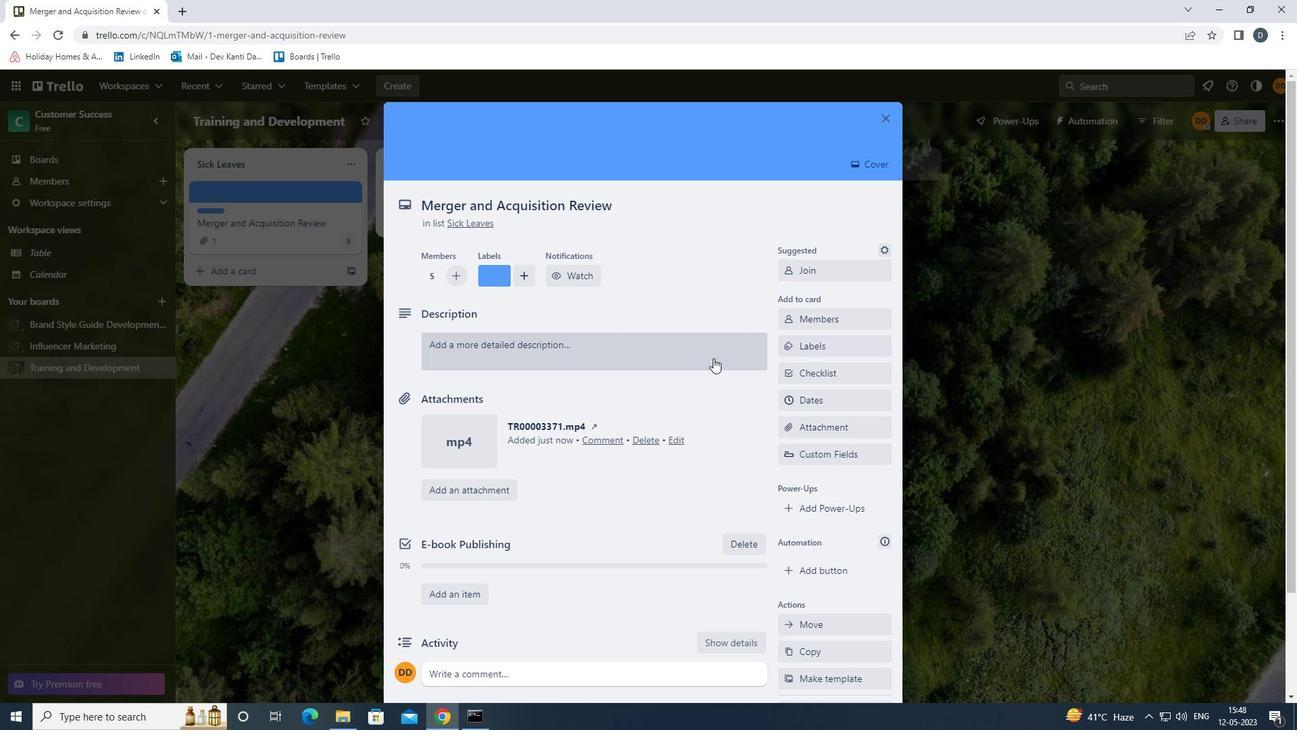 
Action: Mouse pressed left at (691, 364)
Screenshot: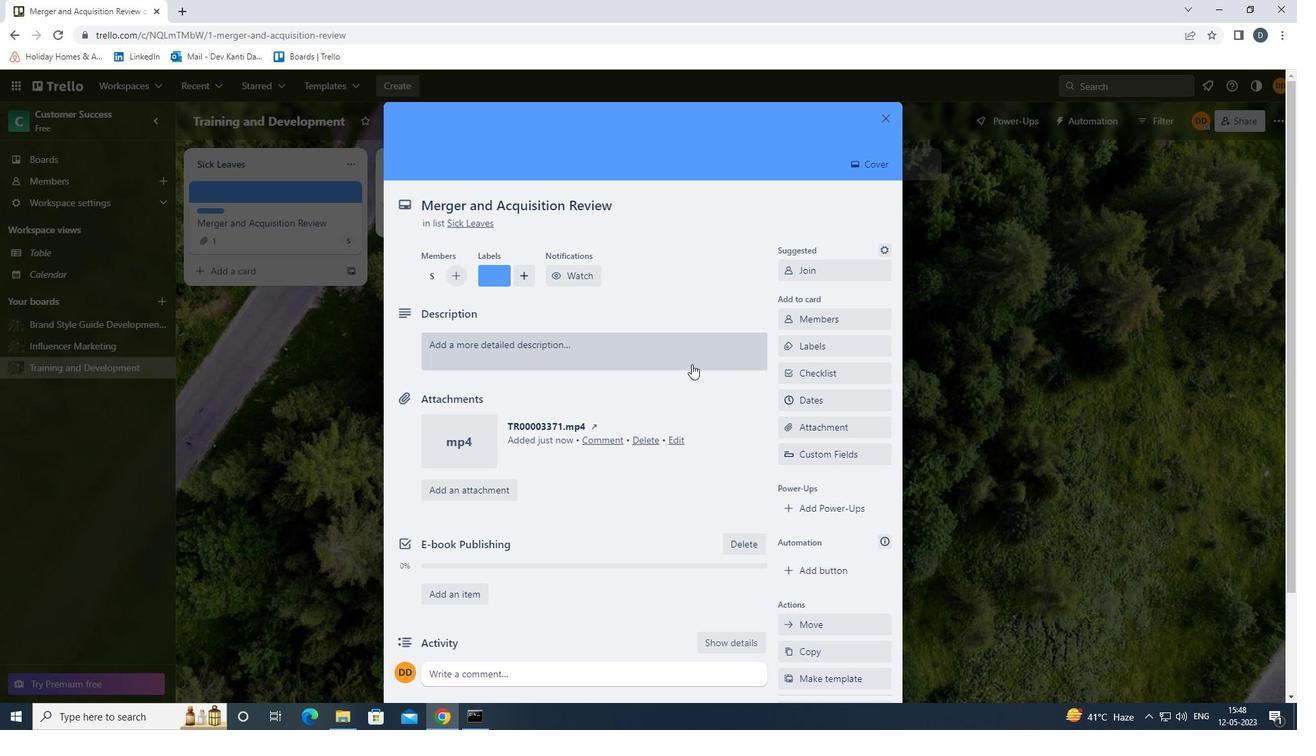 
Action: Mouse moved to (674, 400)
Screenshot: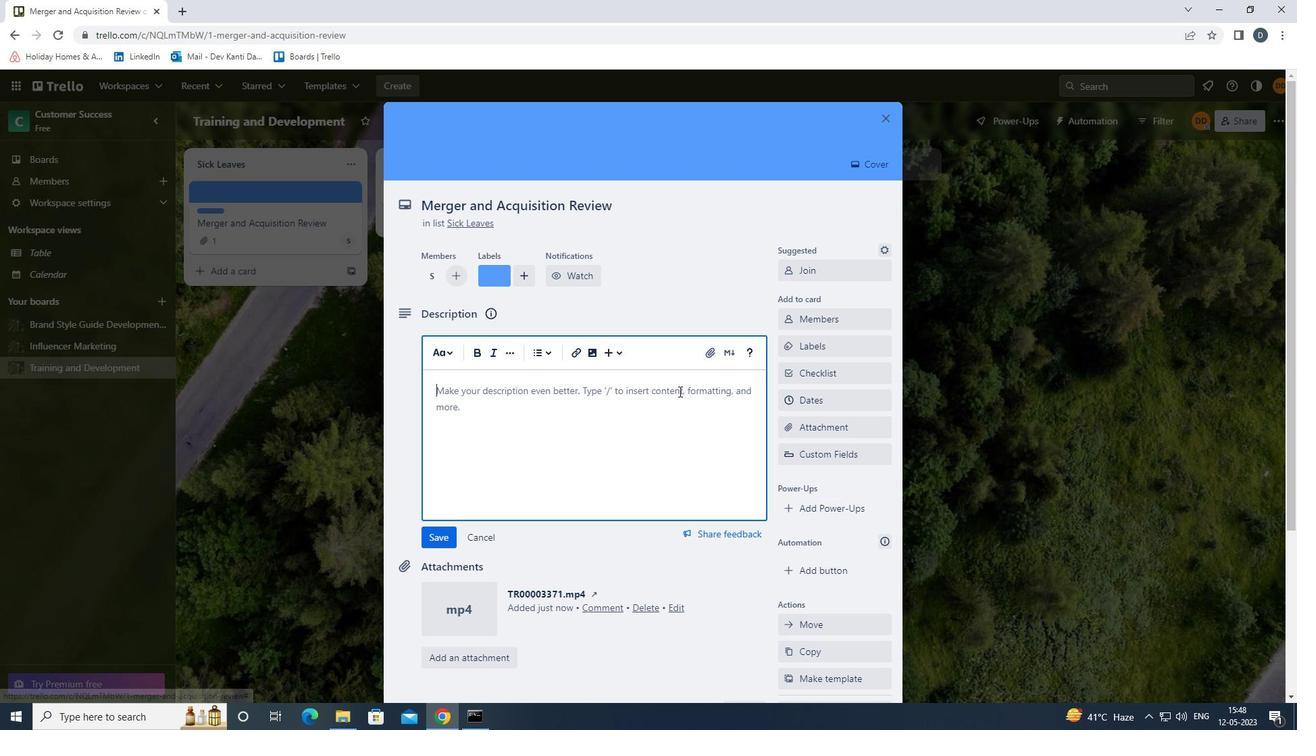 
Action: Key pressed <Key.shift><Key.shift><Key.shift><Key.shift>REVIEW<Key.space>AND<Key.space>UPDATE<Key.space>COMPANY<Key.space>WEBSITE<Key.space><Key.shift>SEO'<Key.backspace>.
Screenshot: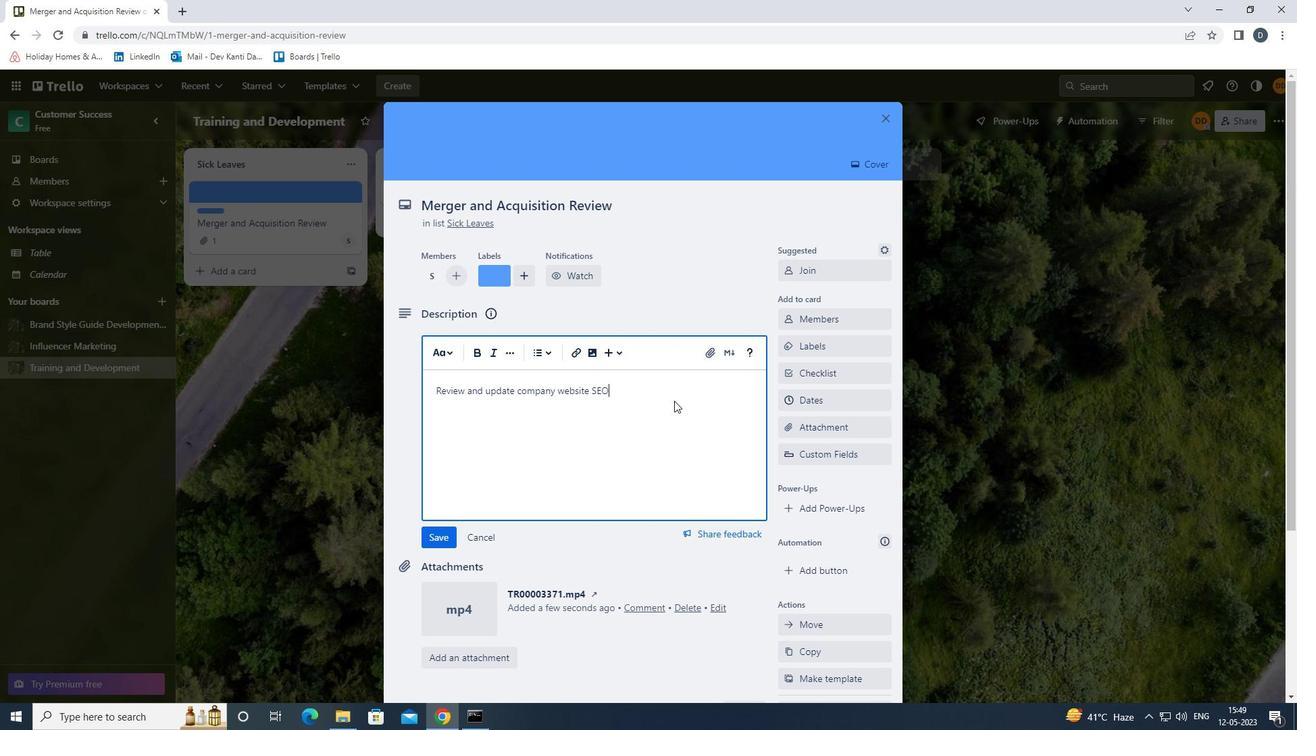 
Action: Mouse moved to (428, 534)
Screenshot: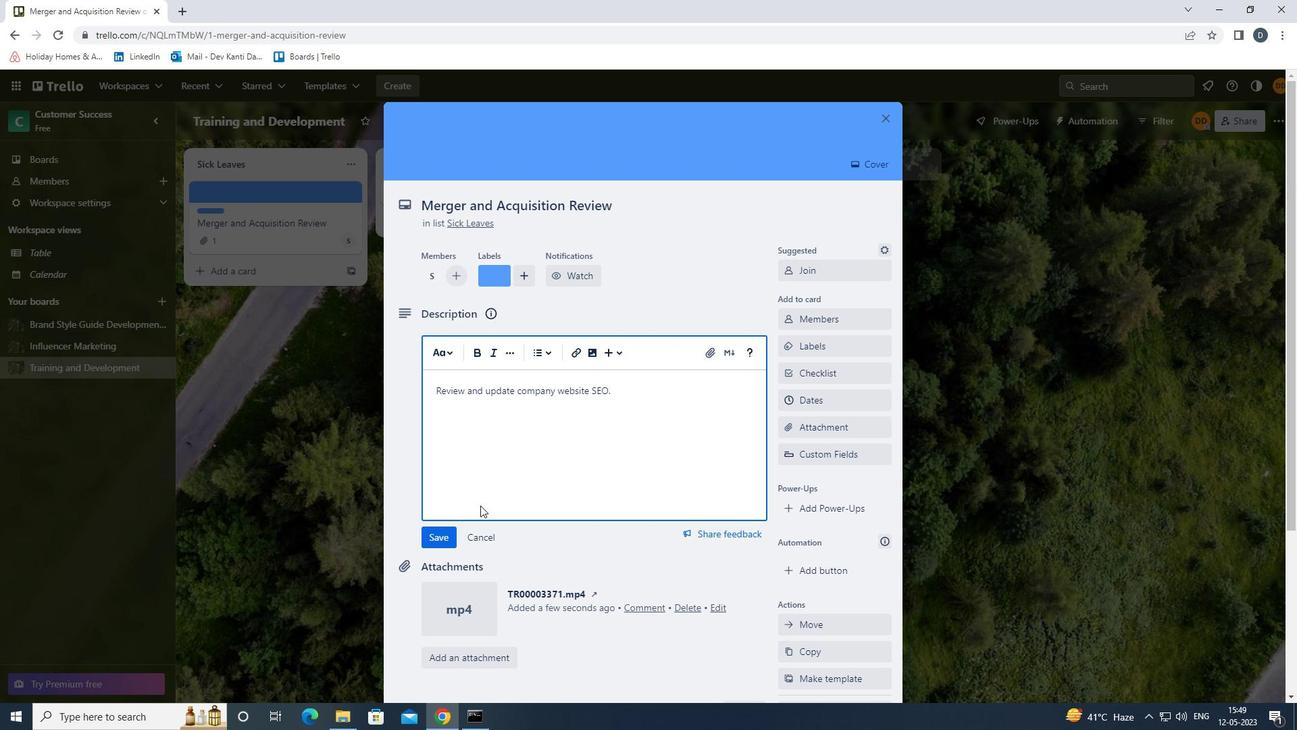 
Action: Mouse pressed left at (428, 534)
Screenshot: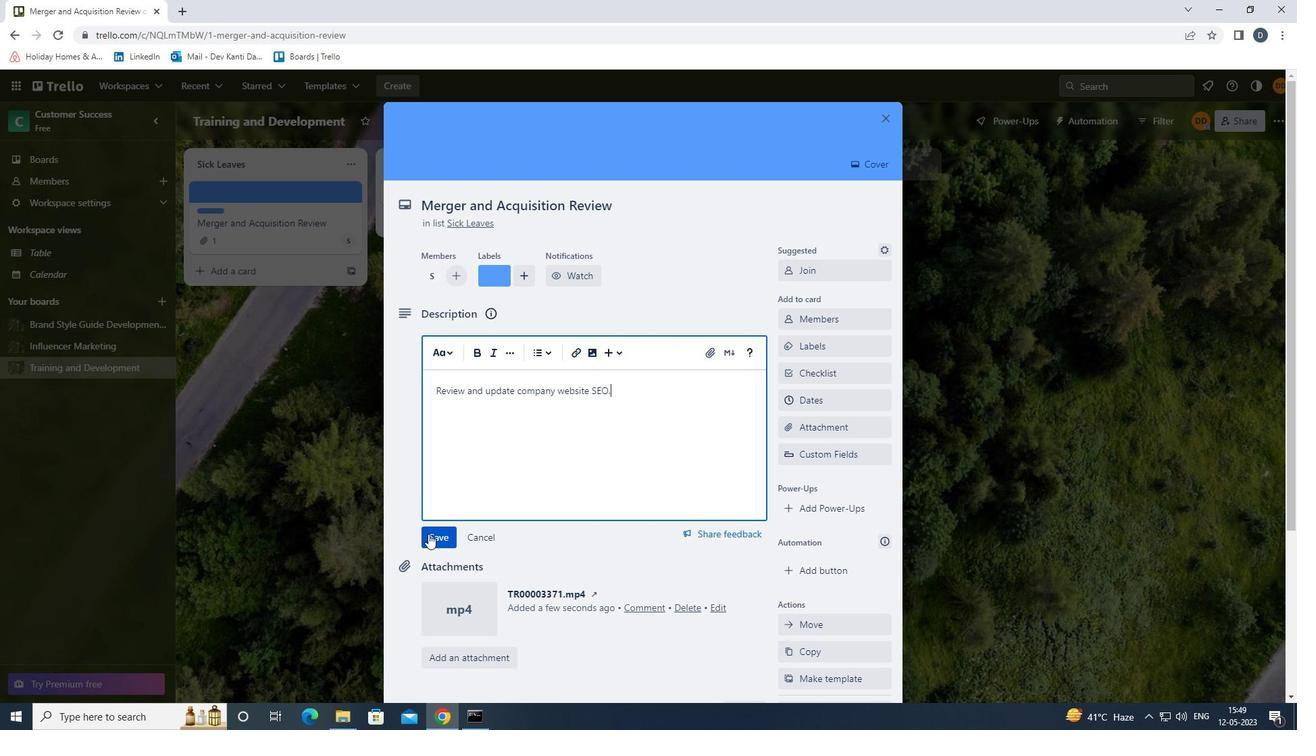 
Action: Mouse moved to (521, 528)
Screenshot: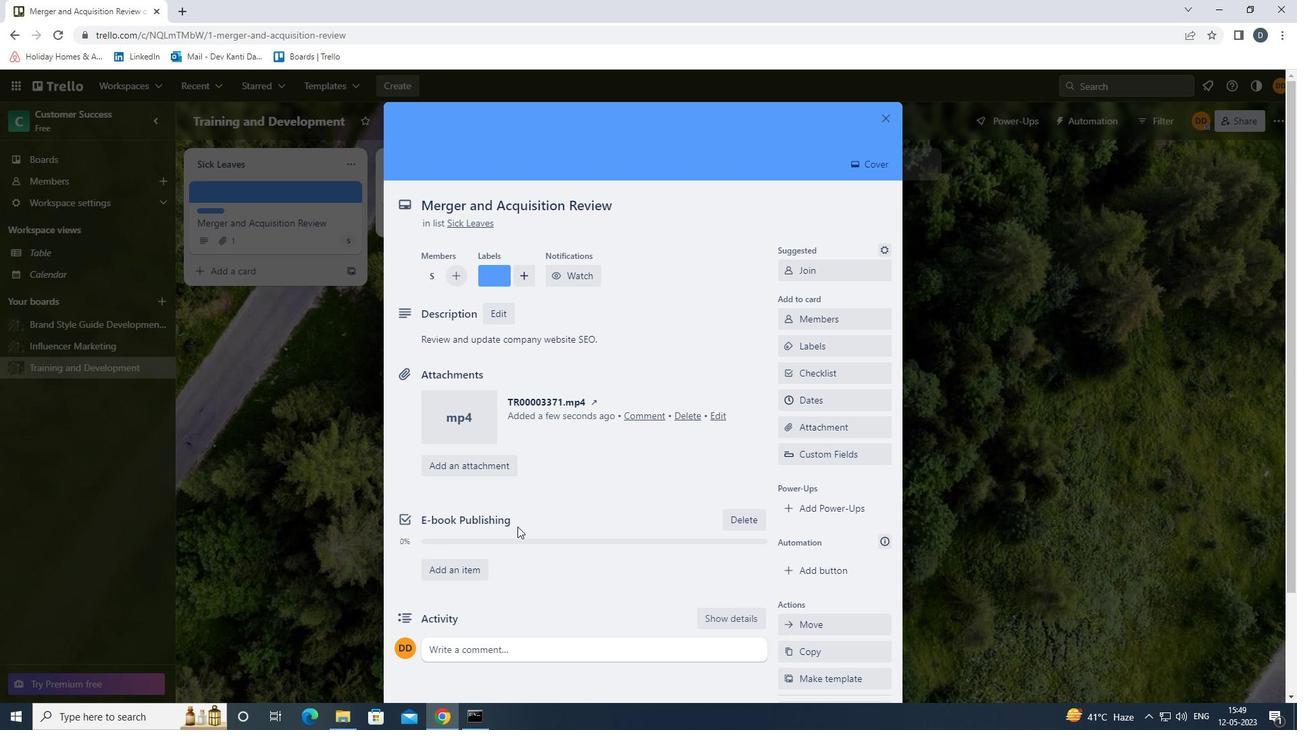 
Action: Mouse scrolled (521, 527) with delta (0, 0)
Screenshot: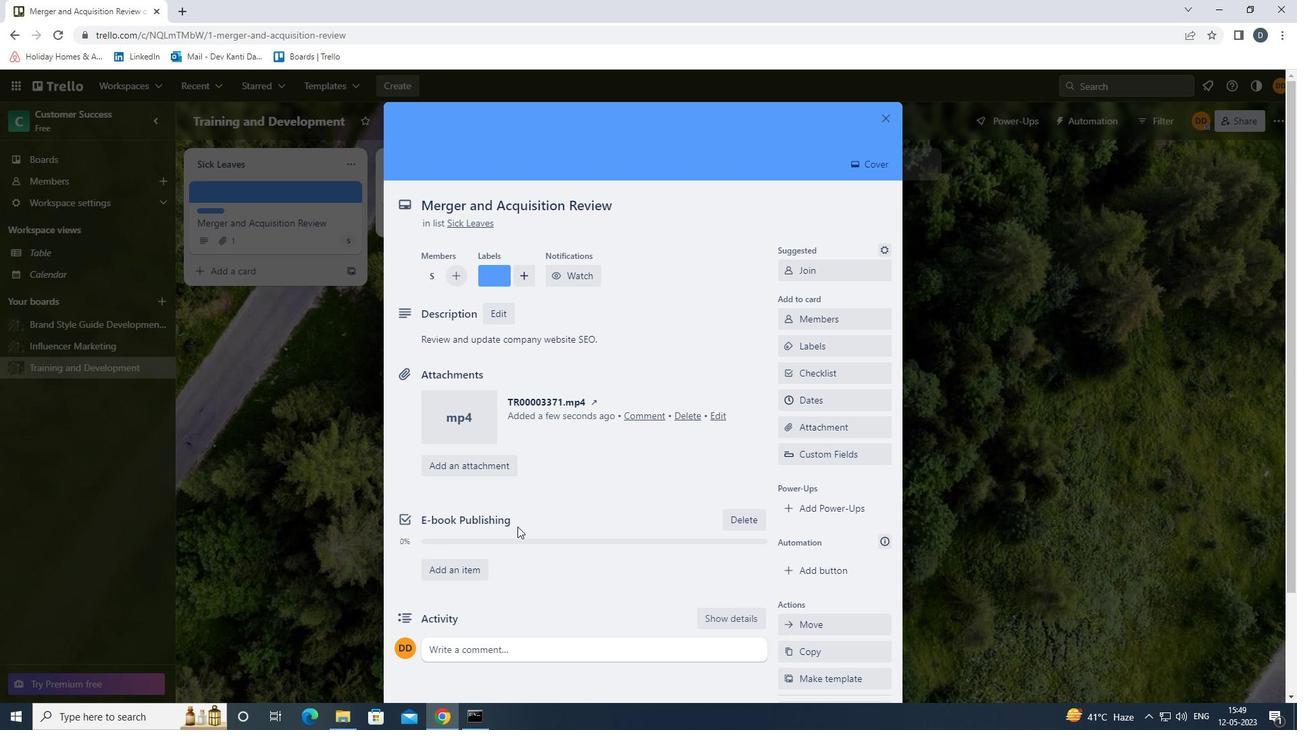 
Action: Mouse moved to (525, 584)
Screenshot: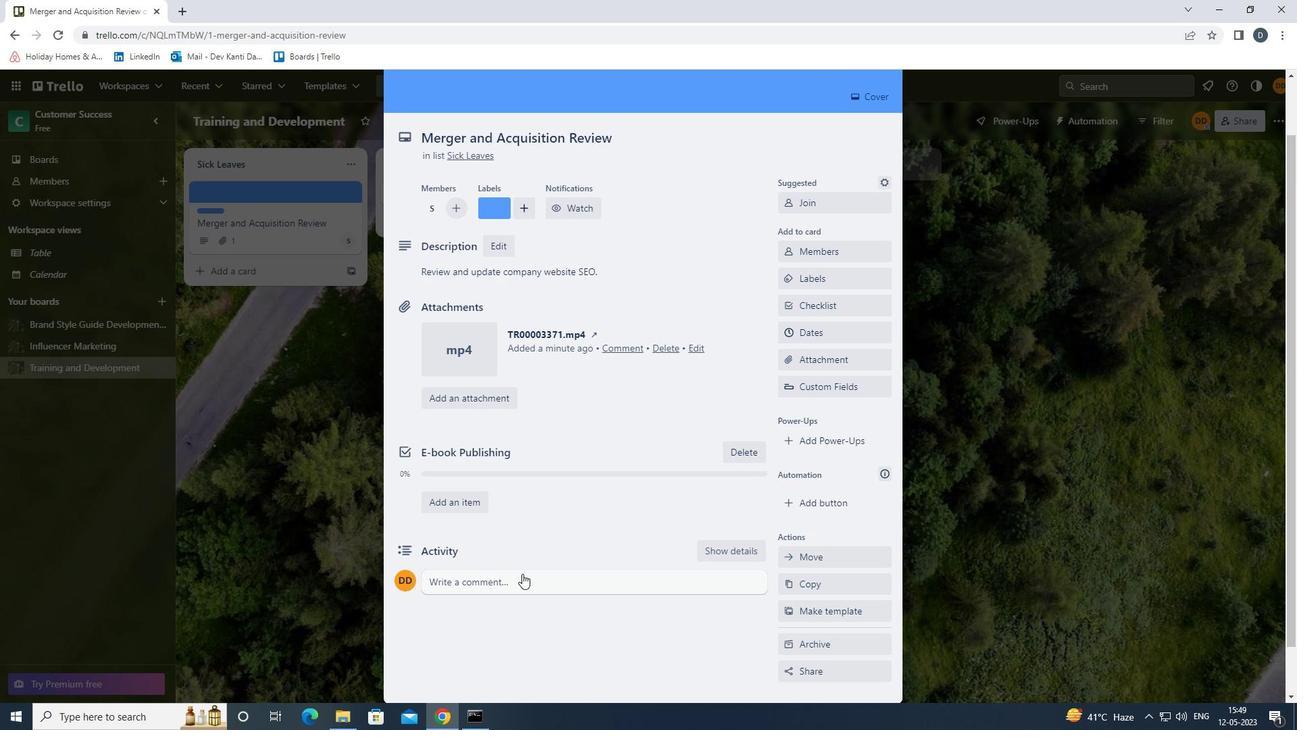 
Action: Mouse pressed left at (525, 584)
Screenshot: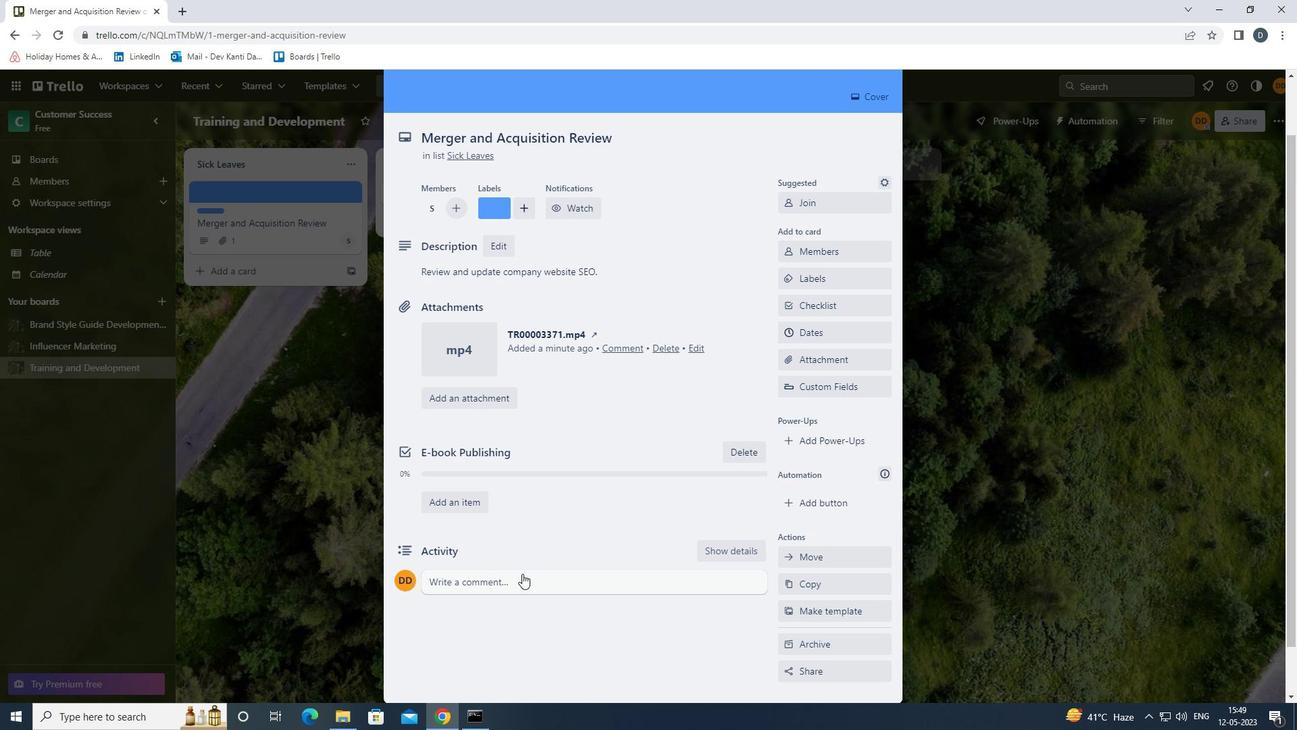 
Action: Mouse moved to (523, 626)
Screenshot: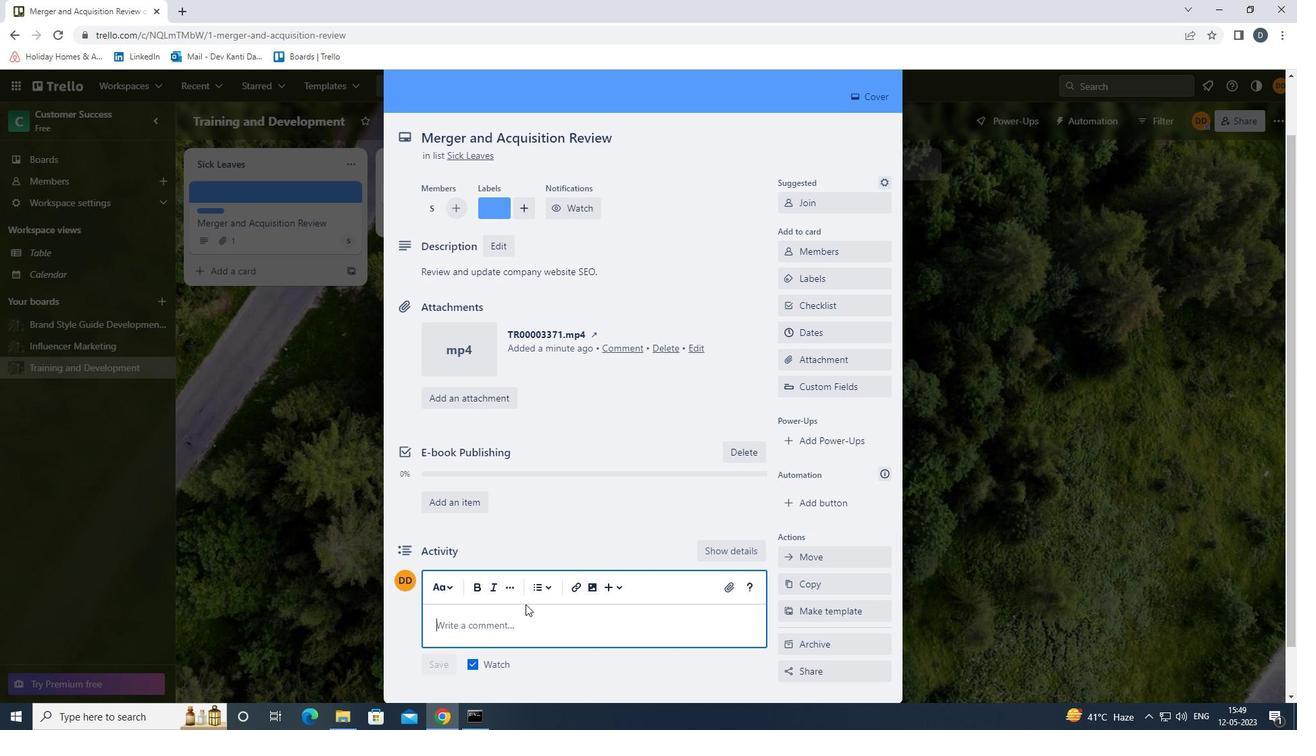 
Action: Mouse pressed left at (523, 626)
Screenshot: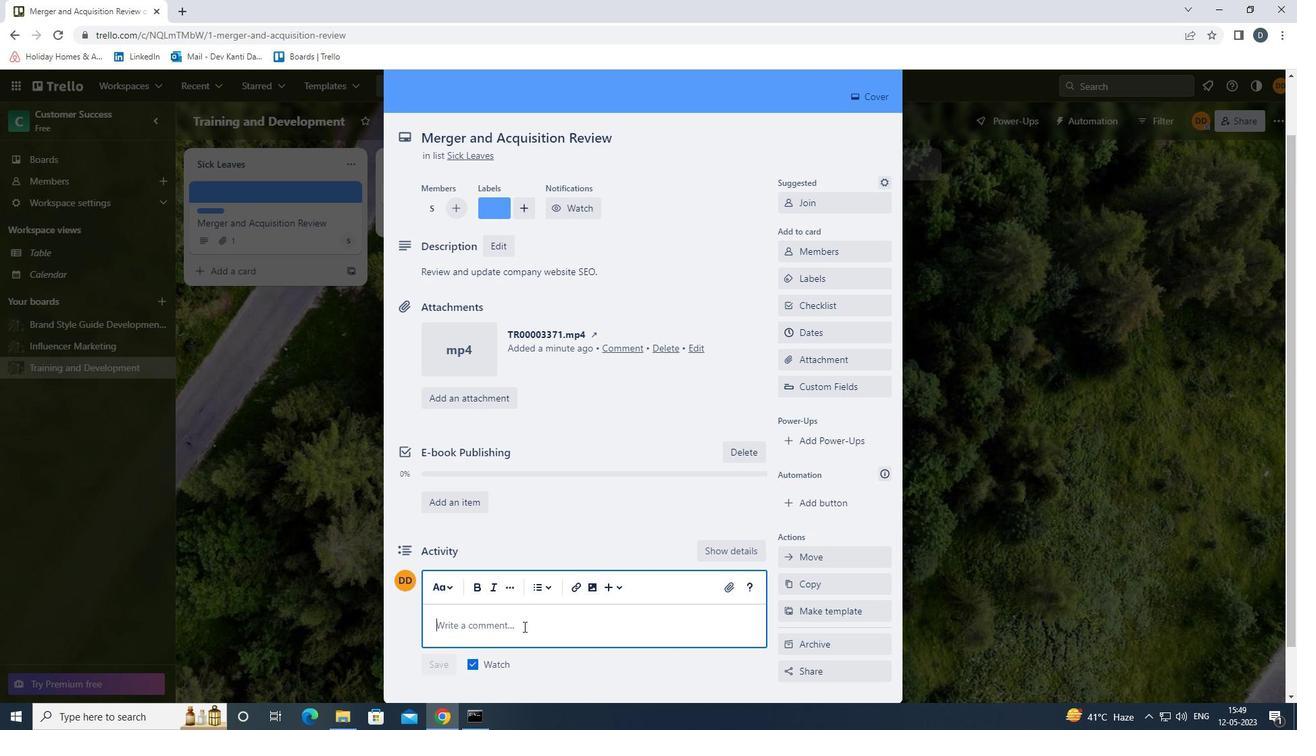 
Action: Key pressed <Key.shift><Key.shift><Key.shift><Key.shift><Key.shift><Key.shift><Key.shift><Key.shift><Key.shift><Key.shift><Key.shift><Key.shift>WE<Key.space>SHOULD<Key.space>APPROACH<Key.space>THIS<Key.space>TASK<Key.space>WITH<Key.space>A<Key.space>SENSE<Key.space>OF<Key.space>COLLABORATION<Key.space>AND<Key.space>TEAMWORK,<Key.space>LEVERAGING<Key.space>THE<Key.space>STRENGTHS<Key.space>OF<Key.space>EACH<Key.space>TEAM<Key.space>MEMBER<Key.space>TO<Key.space>ACHIEVE<Key.space>SUCCESS.
Screenshot: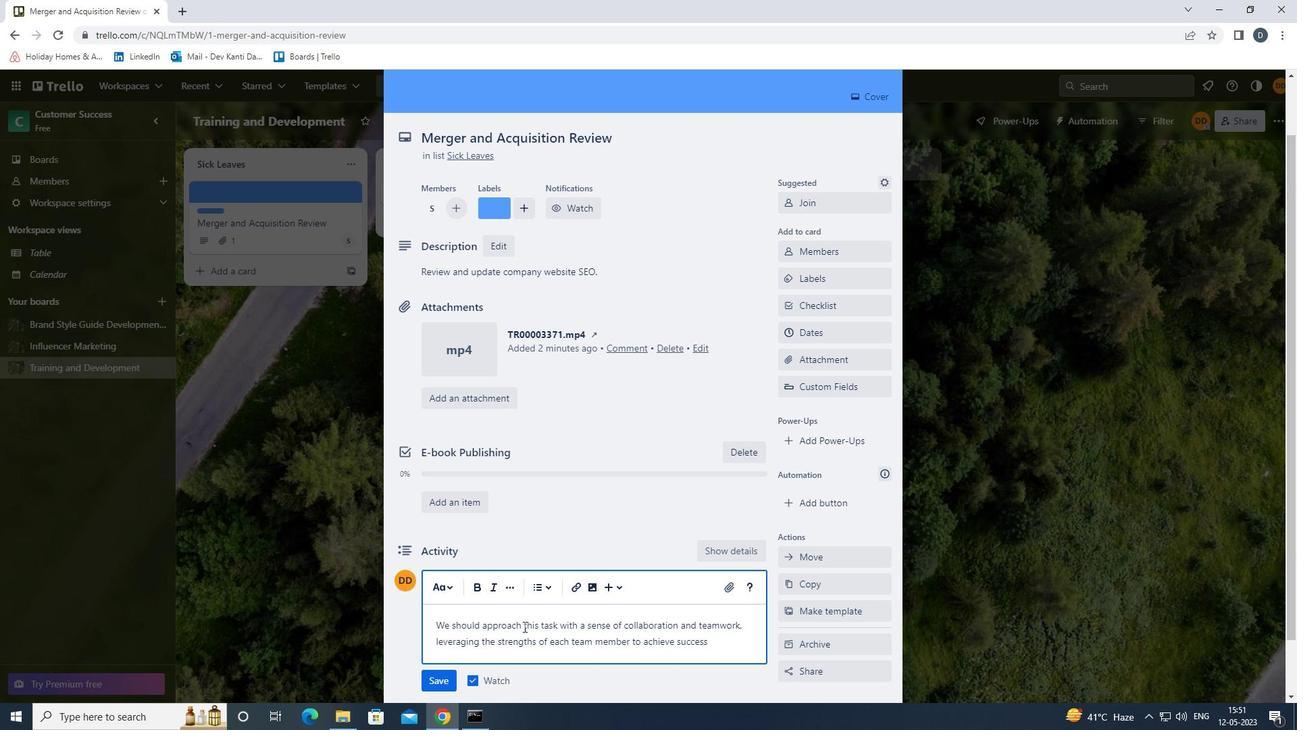 
Action: Mouse moved to (440, 685)
Screenshot: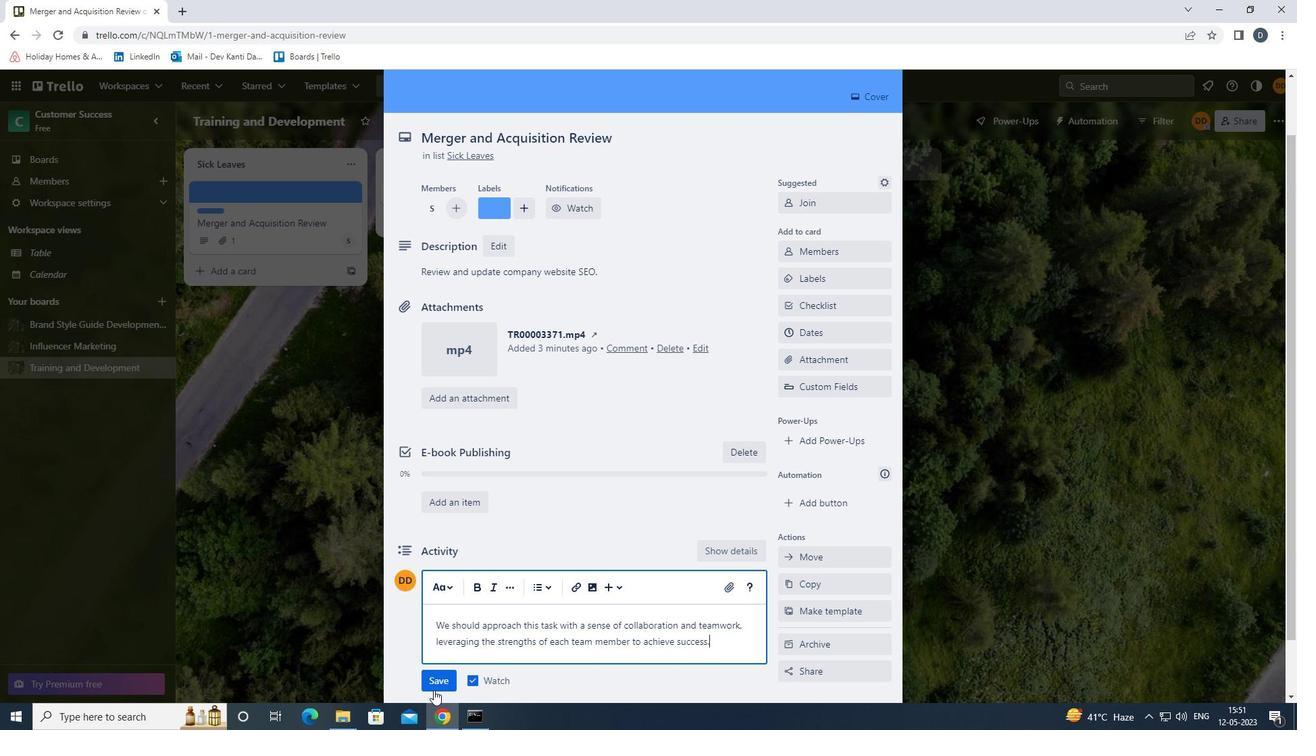 
Action: Mouse pressed left at (440, 685)
Screenshot: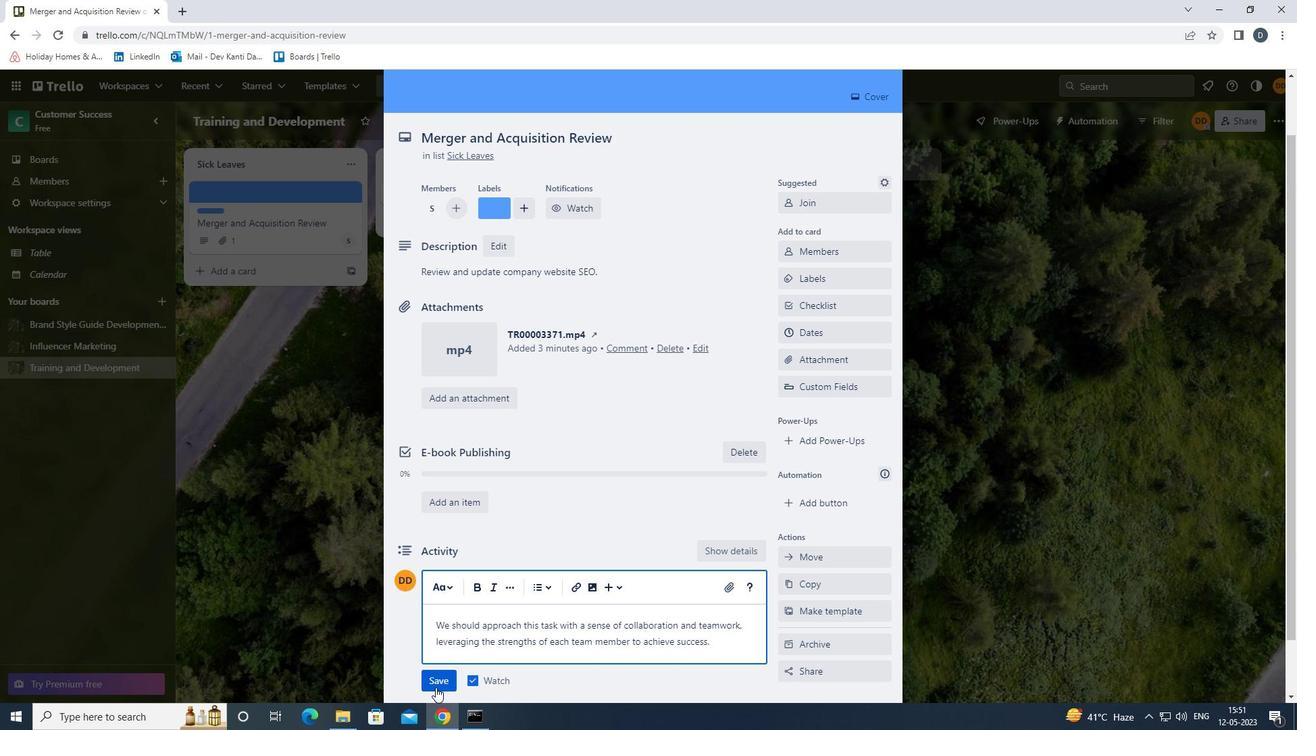 
Action: Mouse moved to (825, 338)
Screenshot: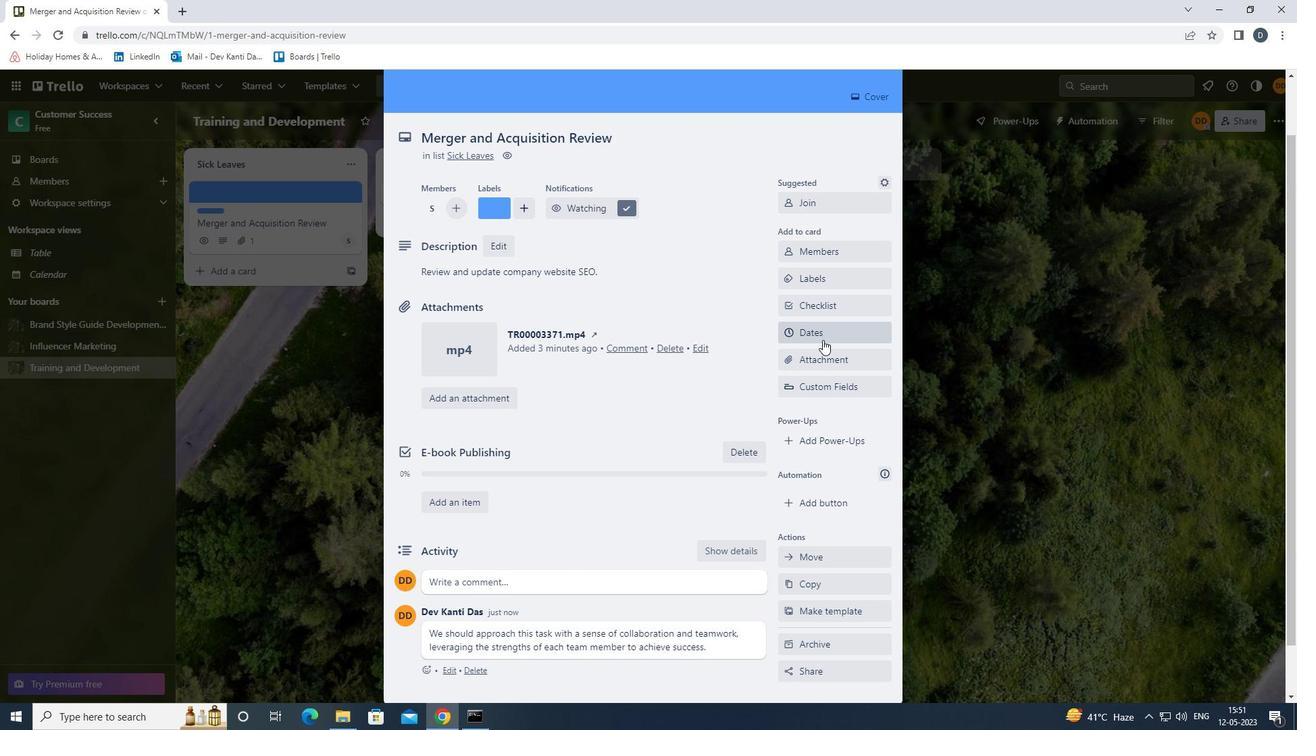 
Action: Mouse pressed left at (825, 338)
Screenshot: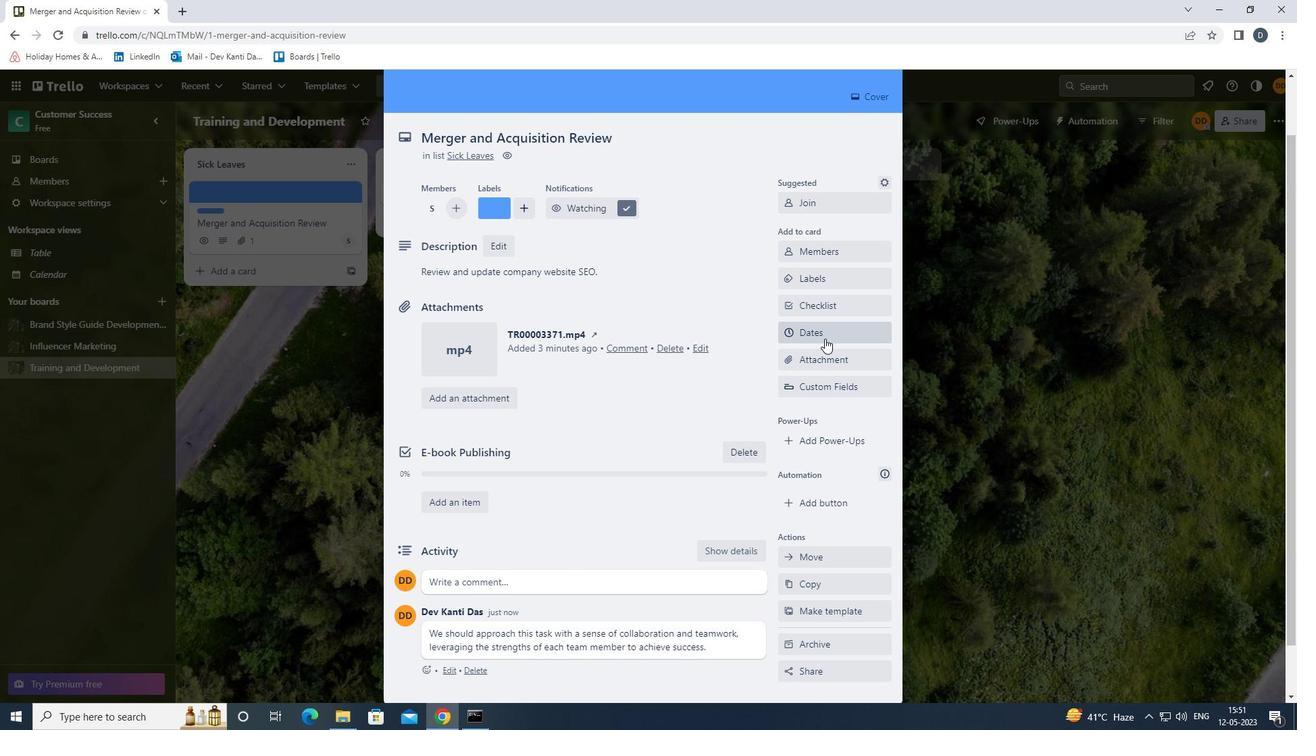 
Action: Mouse moved to (810, 369)
Screenshot: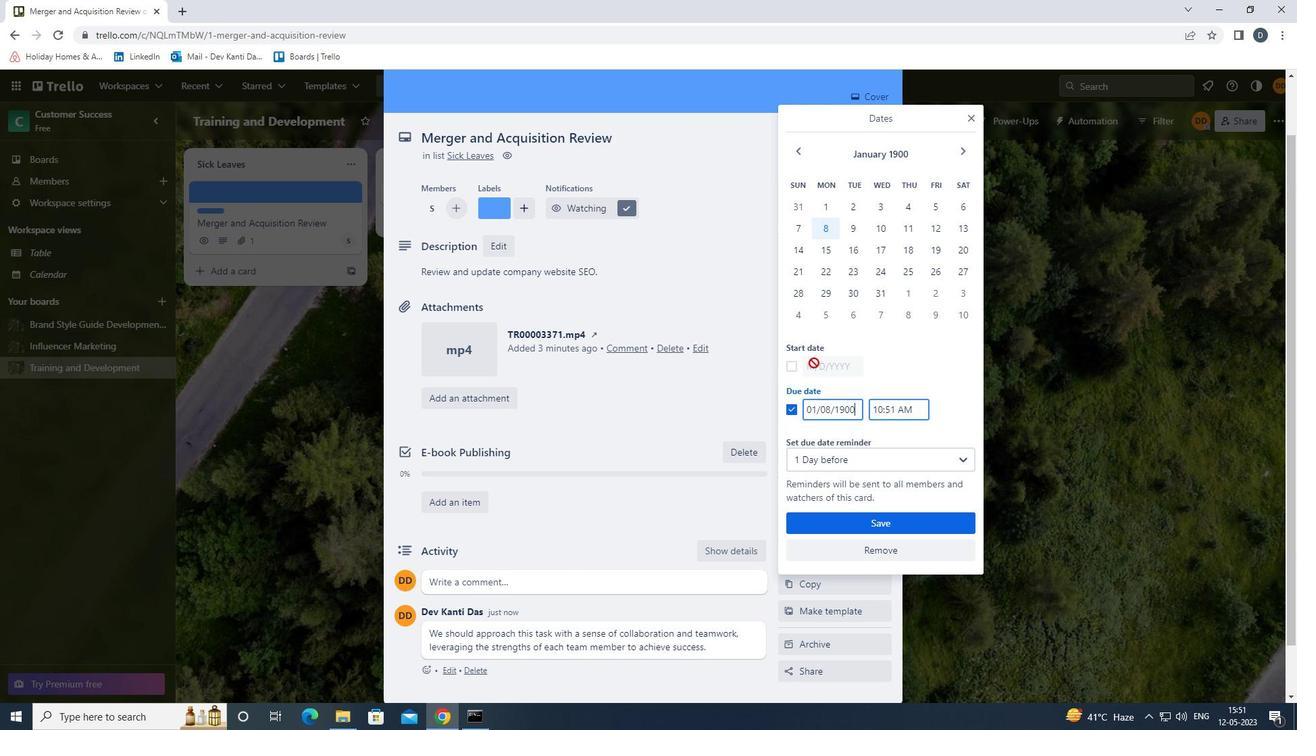 
Action: Mouse pressed left at (810, 369)
Screenshot: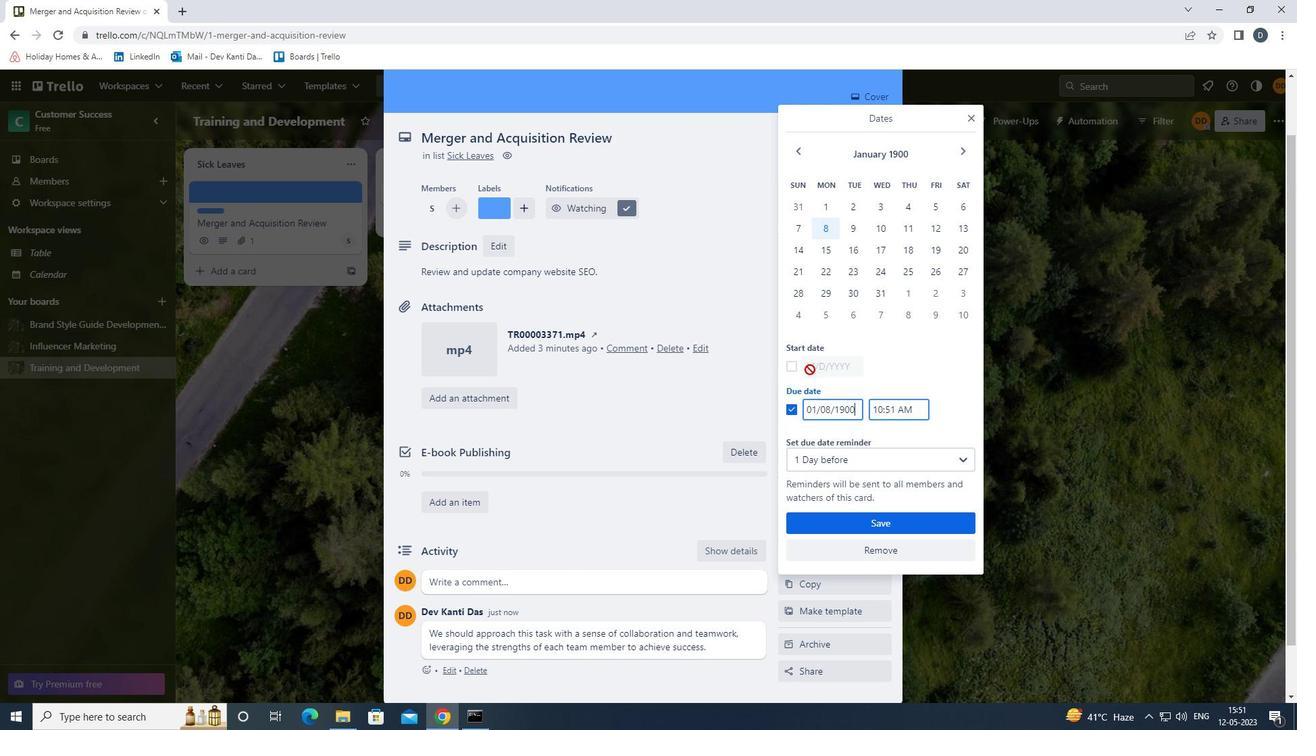 
Action: Mouse moved to (799, 366)
Screenshot: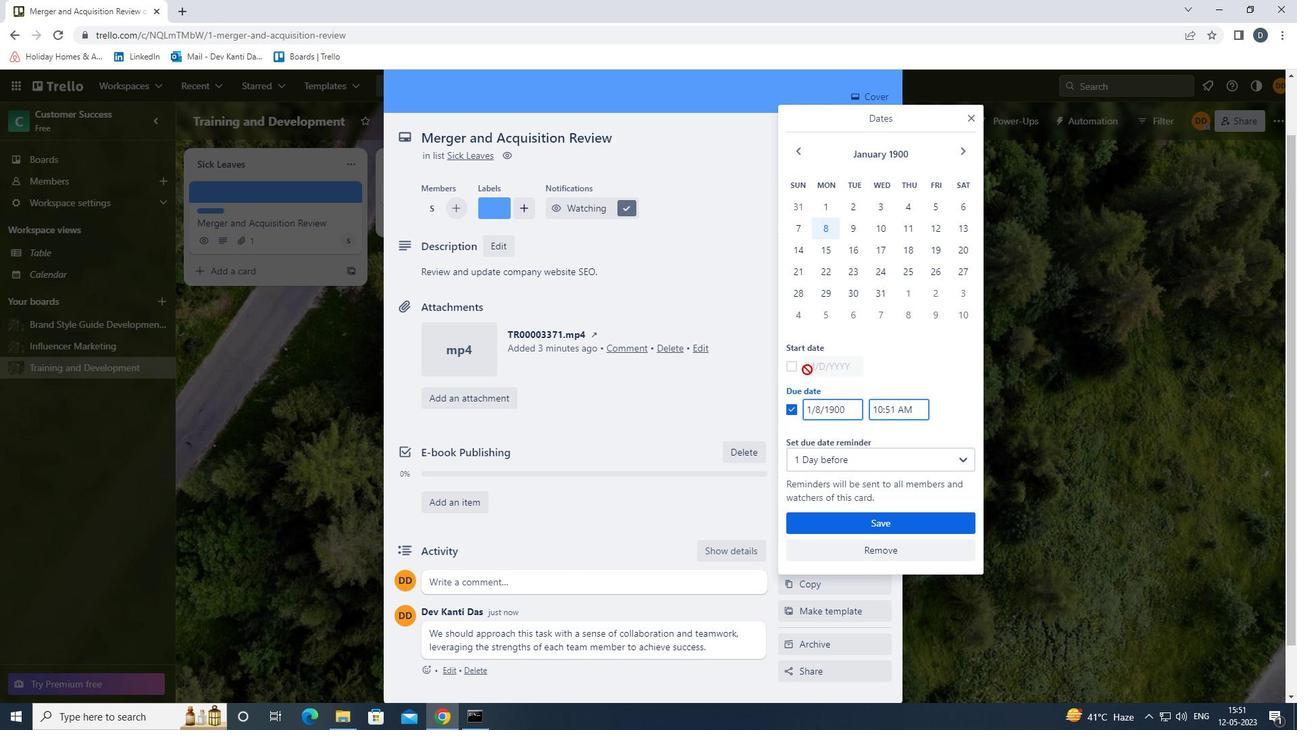 
Action: Mouse pressed left at (799, 366)
Screenshot: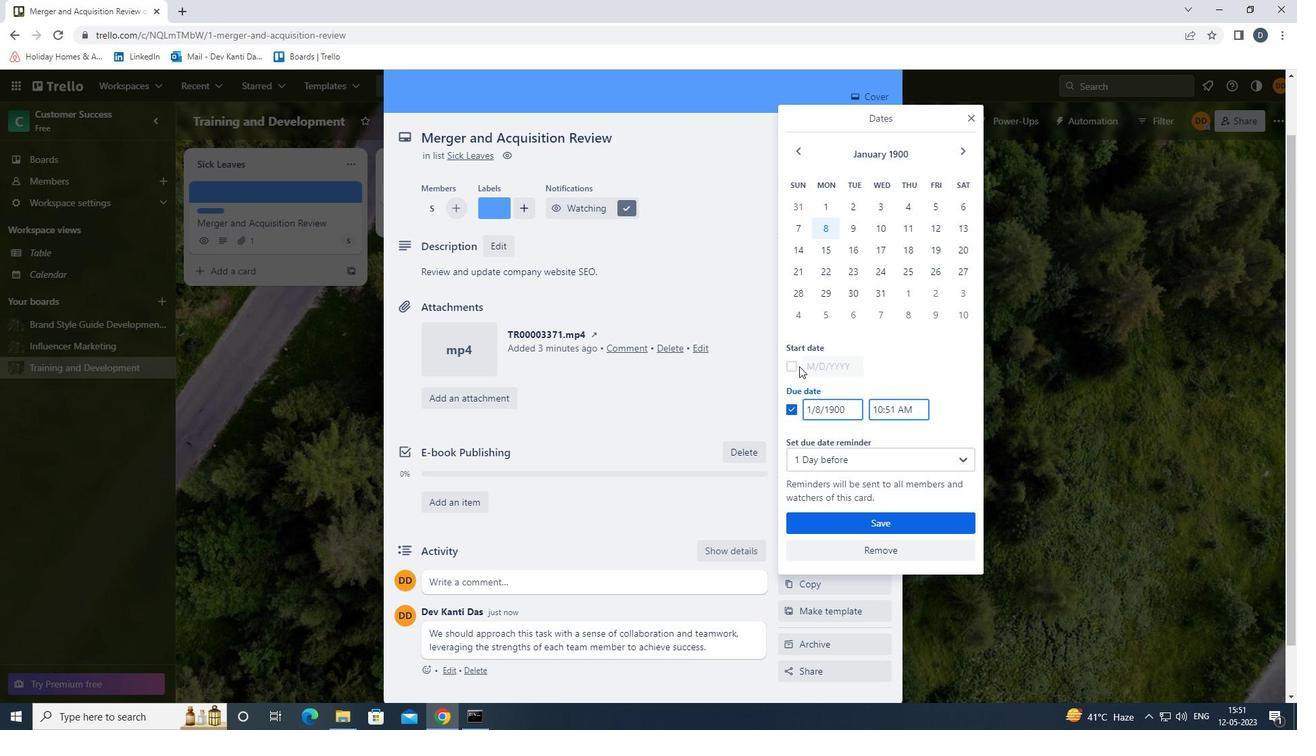 
Action: Mouse moved to (851, 213)
Screenshot: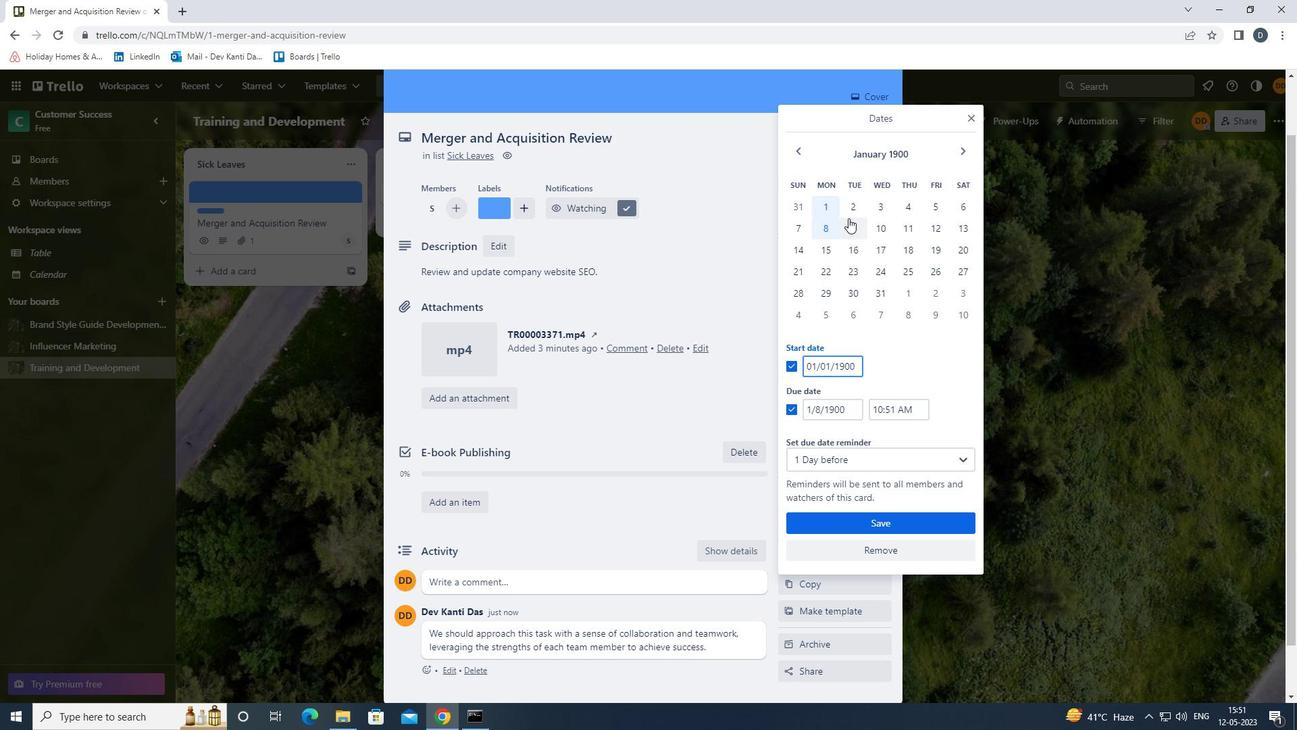 
Action: Mouse pressed left at (851, 213)
Screenshot: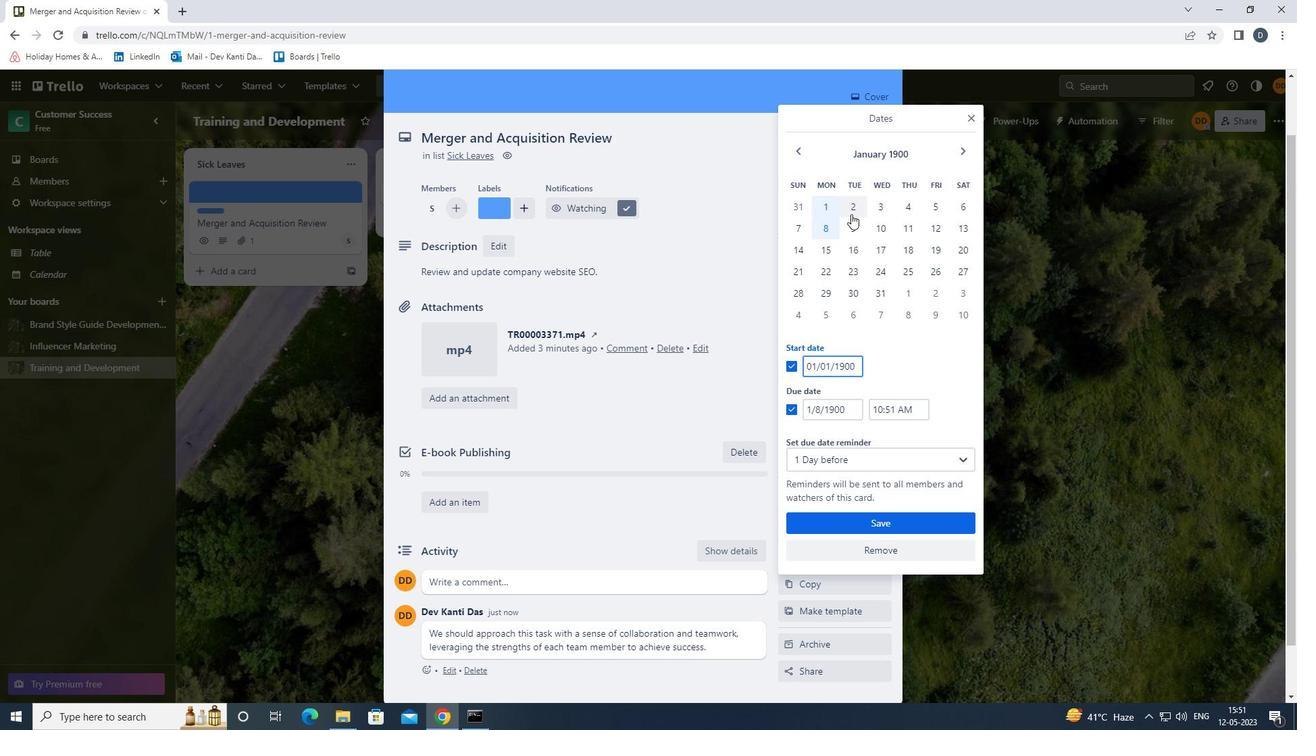 
Action: Mouse moved to (855, 223)
Screenshot: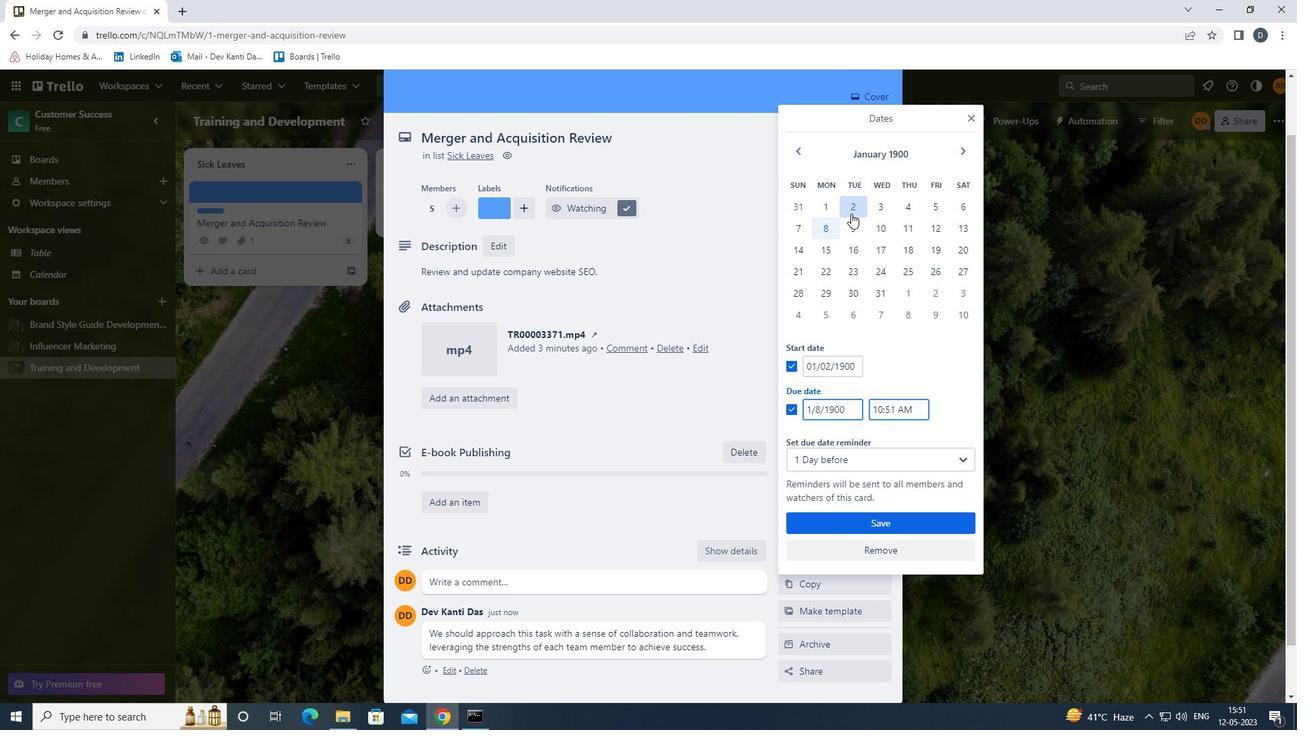
Action: Mouse pressed left at (855, 223)
Screenshot: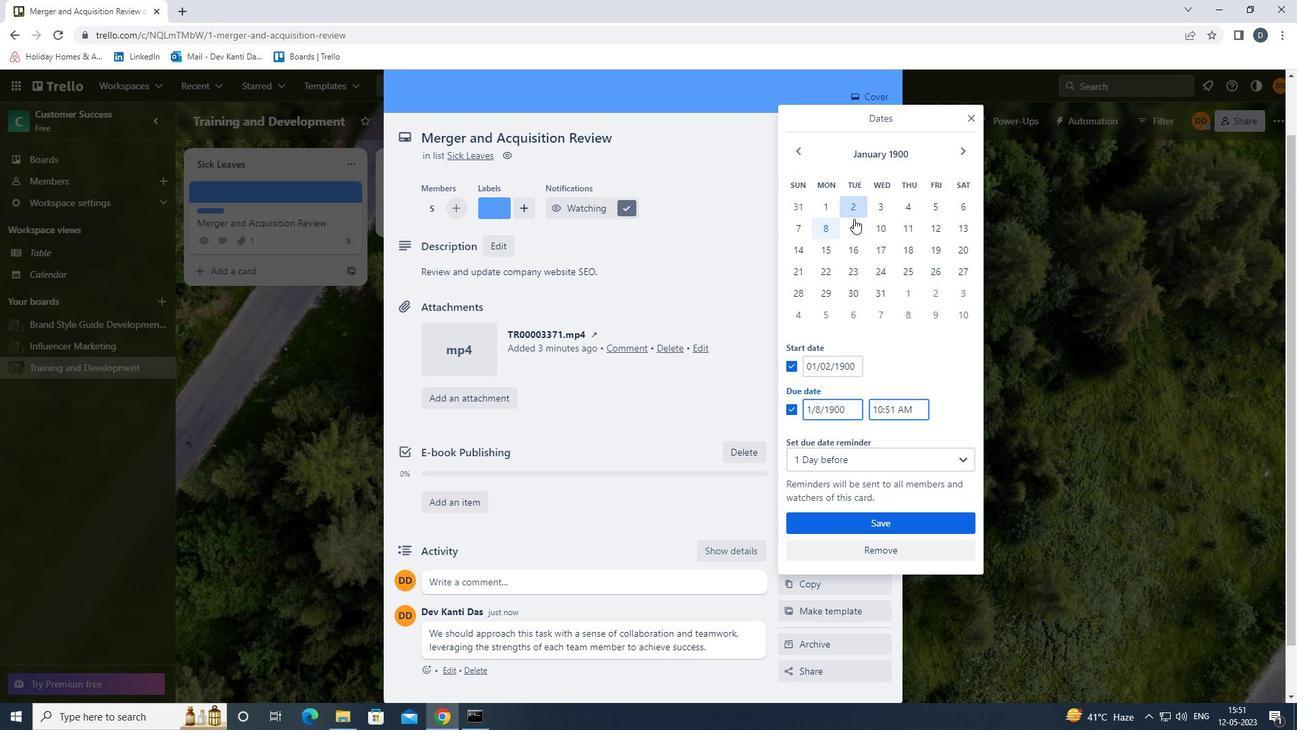 
Action: Mouse moved to (871, 523)
Screenshot: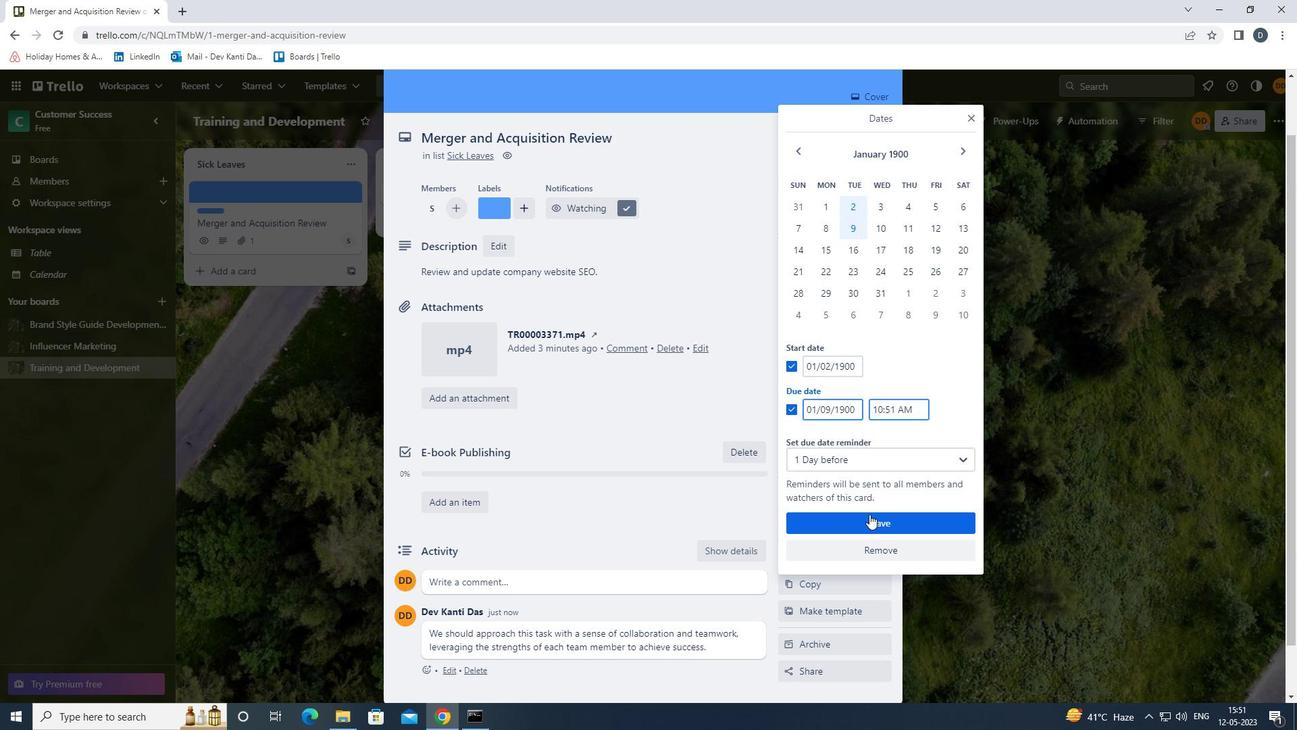 
Action: Mouse pressed left at (871, 523)
Screenshot: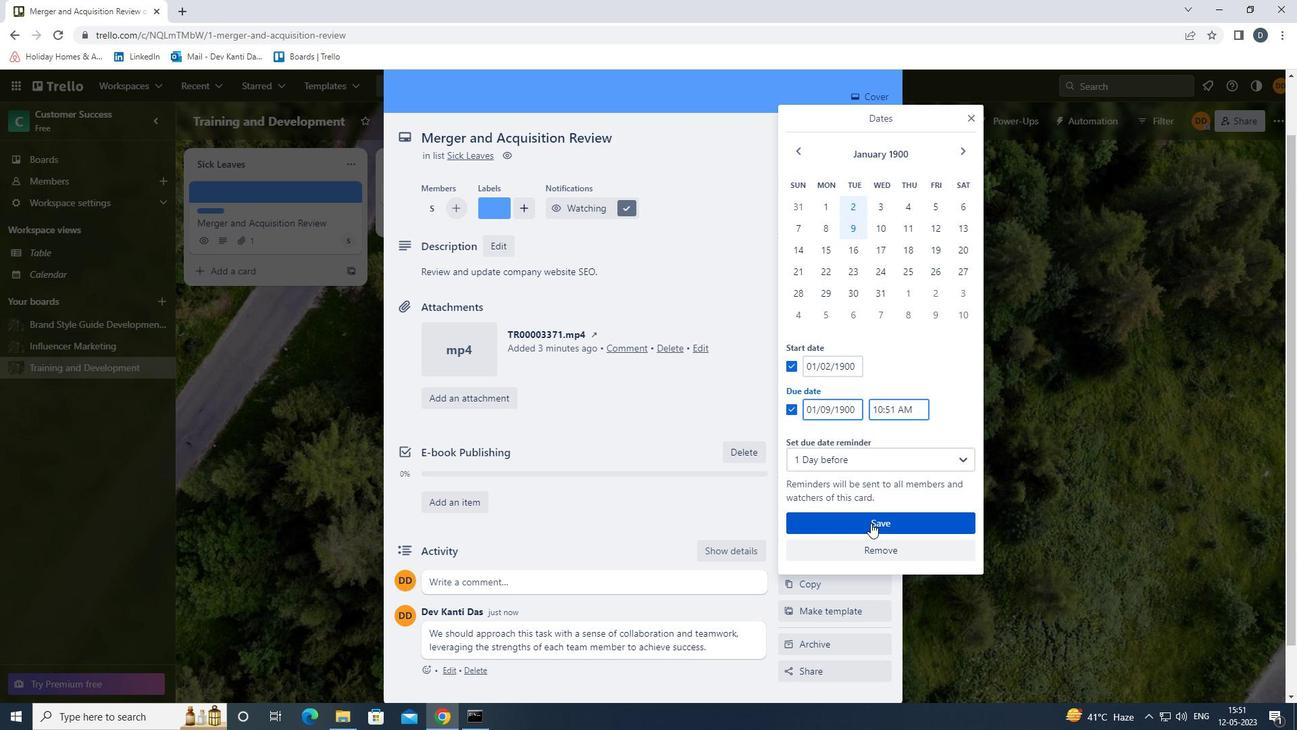 
Action: Mouse scrolled (871, 523) with delta (0, 0)
Screenshot: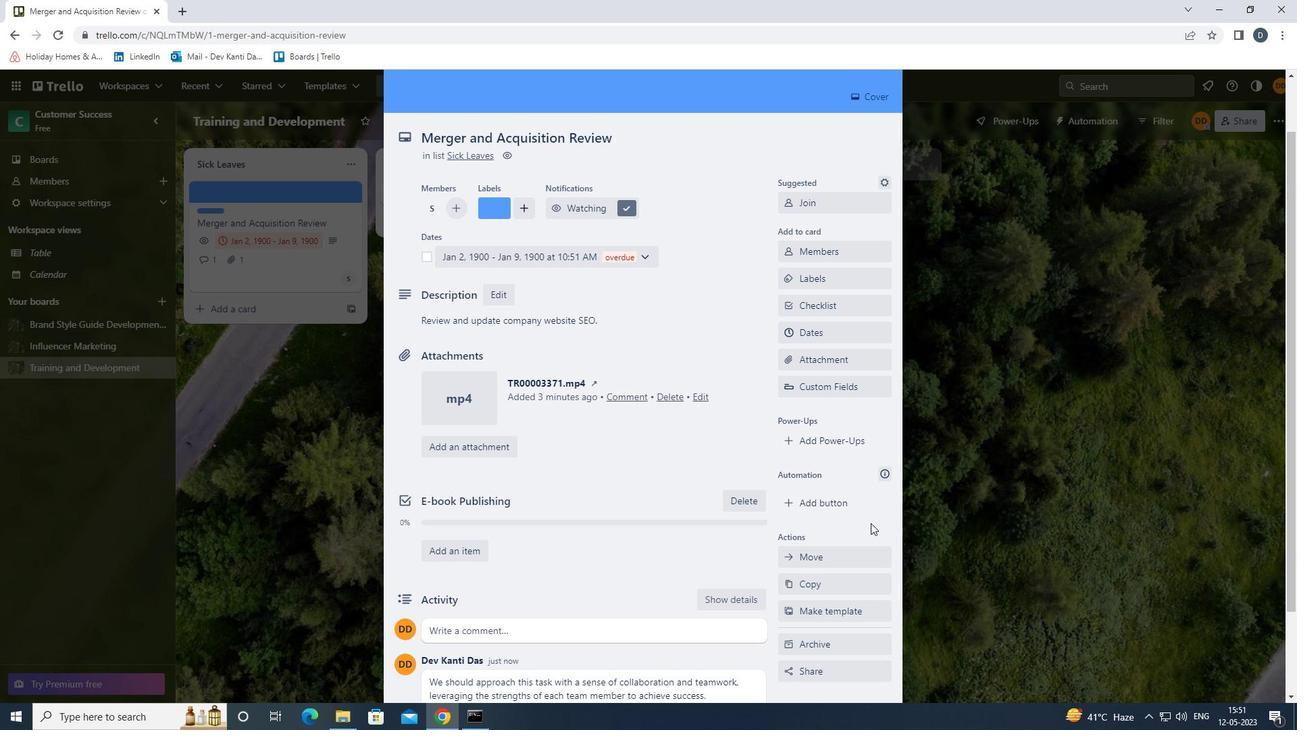 
Action: Mouse scrolled (871, 523) with delta (0, 0)
Screenshot: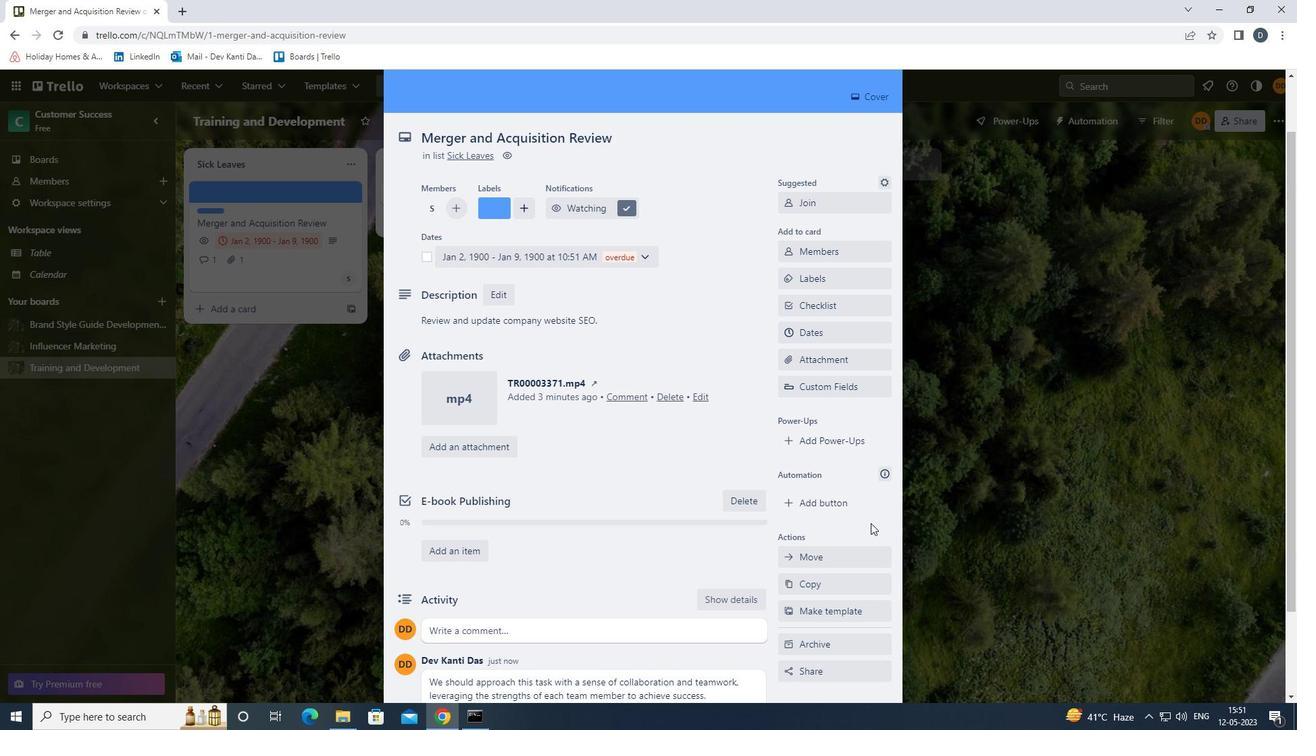 
Action: Mouse scrolled (871, 523) with delta (0, 0)
Screenshot: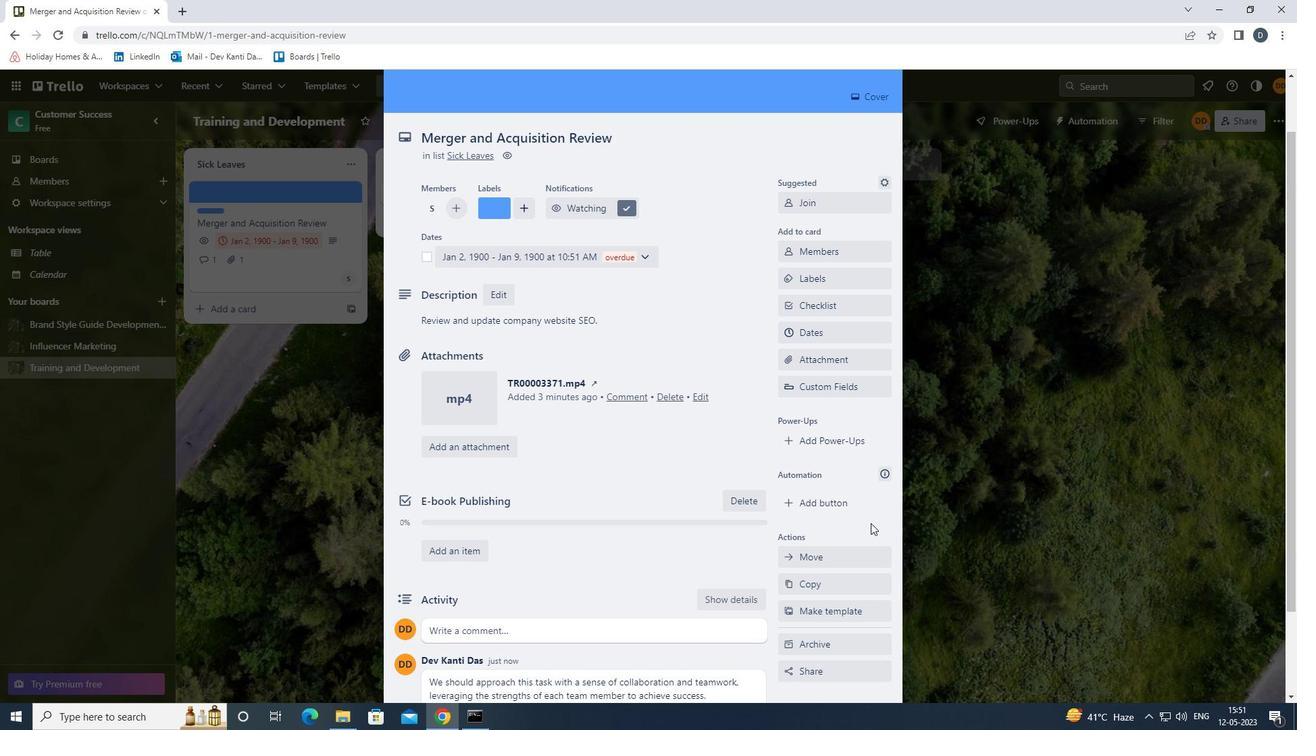 
Action: Mouse moved to (896, 116)
Screenshot: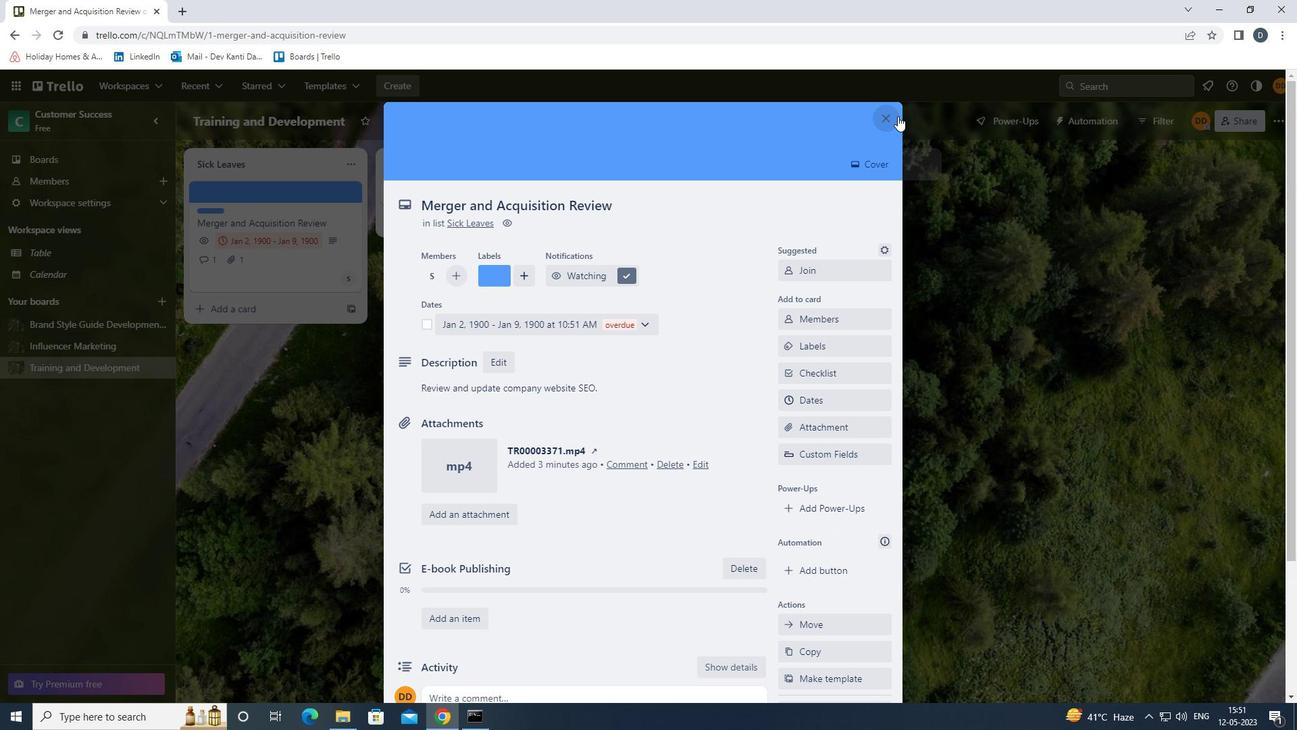 
Action: Mouse pressed left at (896, 116)
Screenshot: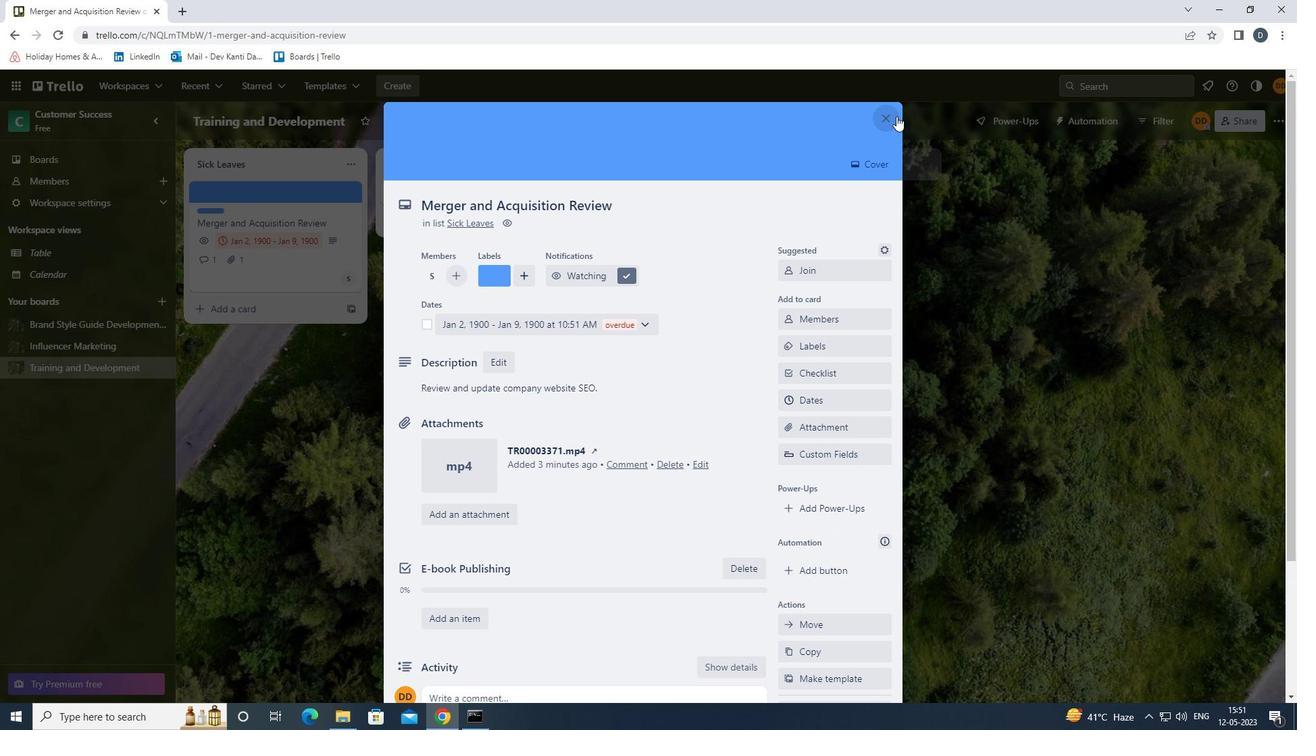 
Action: Mouse moved to (887, 341)
Screenshot: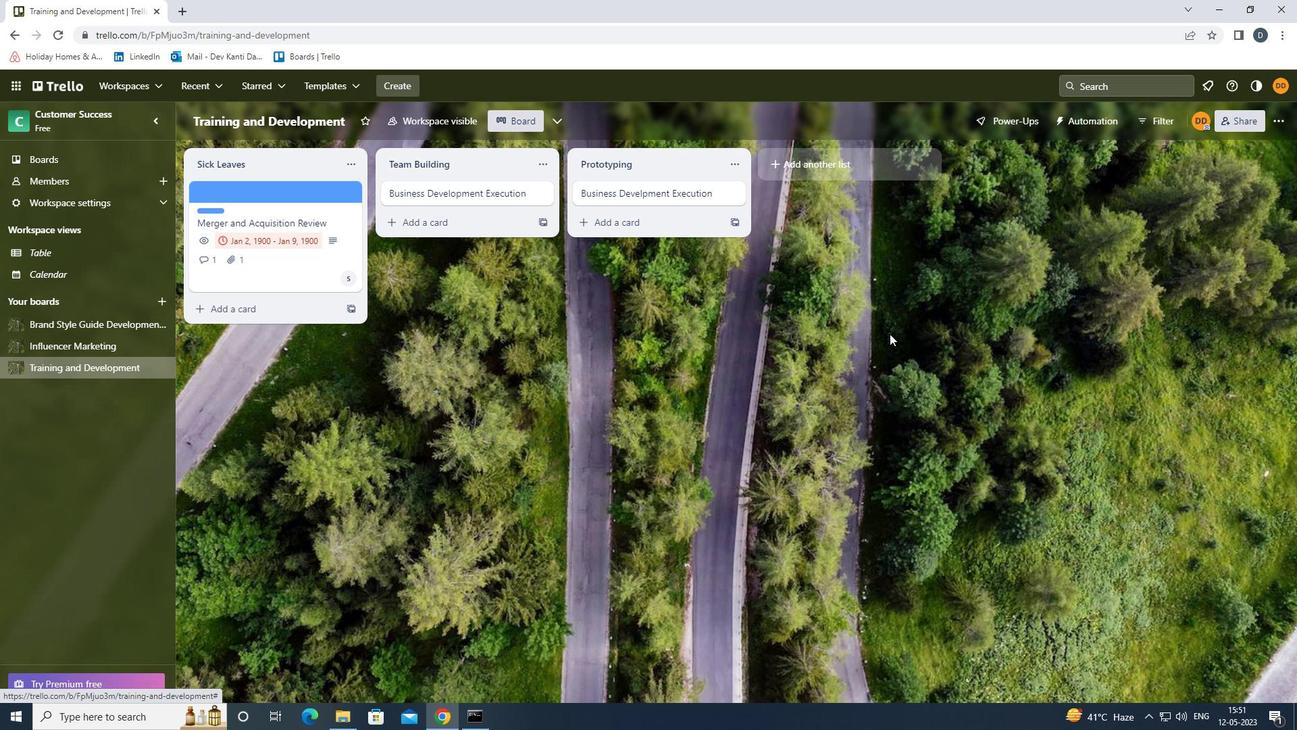 
